 Task: Look for space in Warnes, Bolivia from 9th June, 2023 to 16th June, 2023 for 2 adults in price range Rs.8000 to Rs.16000. Place can be entire place with 2 bedrooms having 2 beds and 1 bathroom. Property type can be flat. Booking option can be shelf check-in. Required host language is English.
Action: Mouse moved to (720, 138)
Screenshot: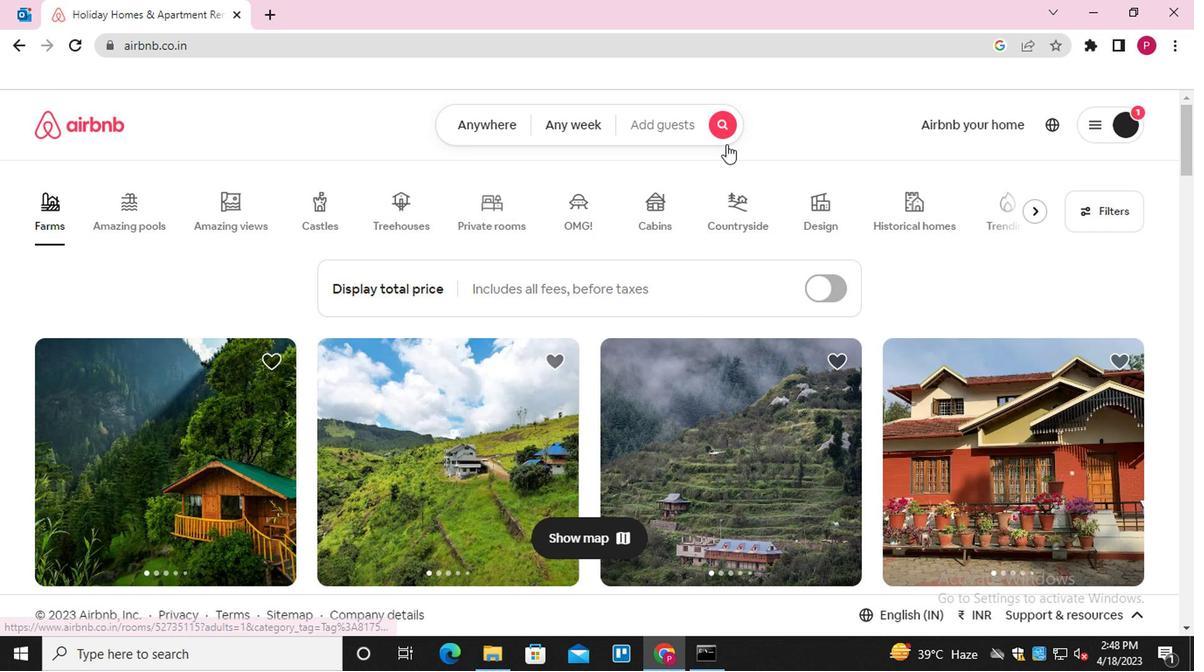 
Action: Mouse pressed left at (720, 138)
Screenshot: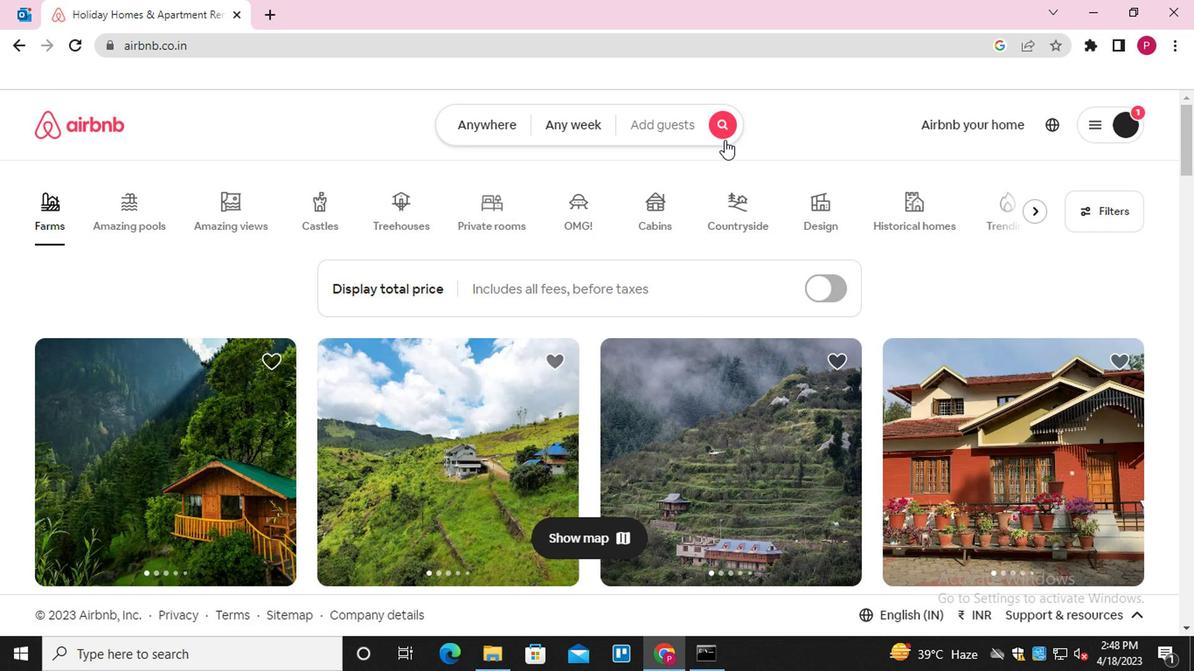 
Action: Mouse moved to (348, 201)
Screenshot: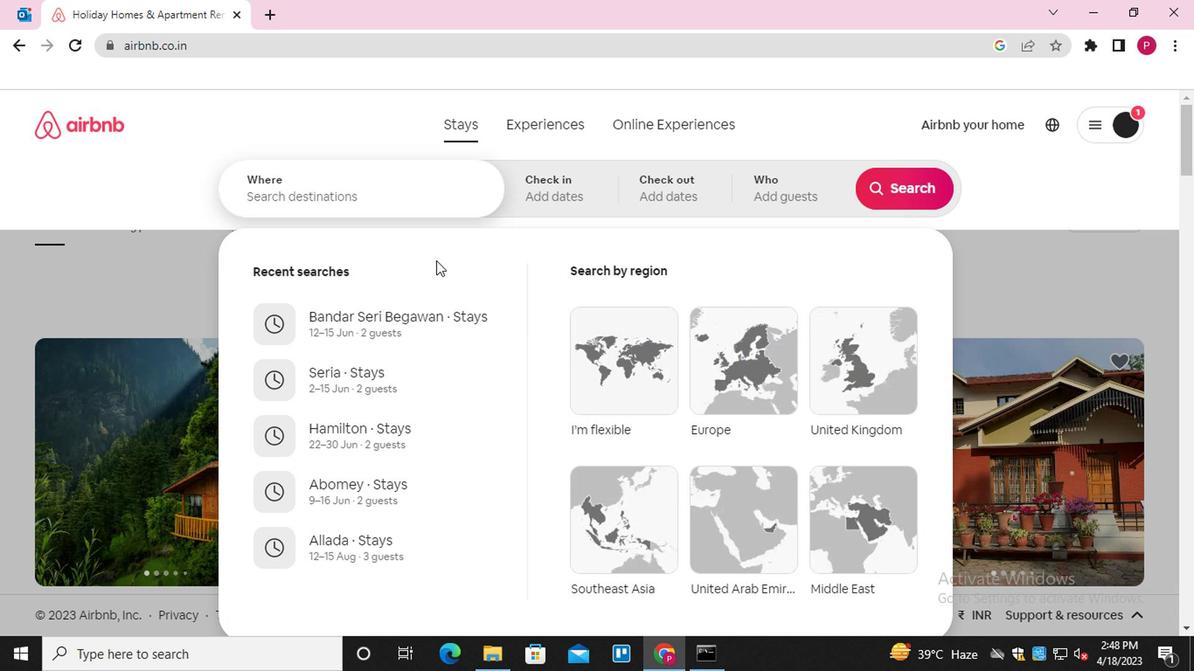 
Action: Mouse pressed left at (348, 201)
Screenshot: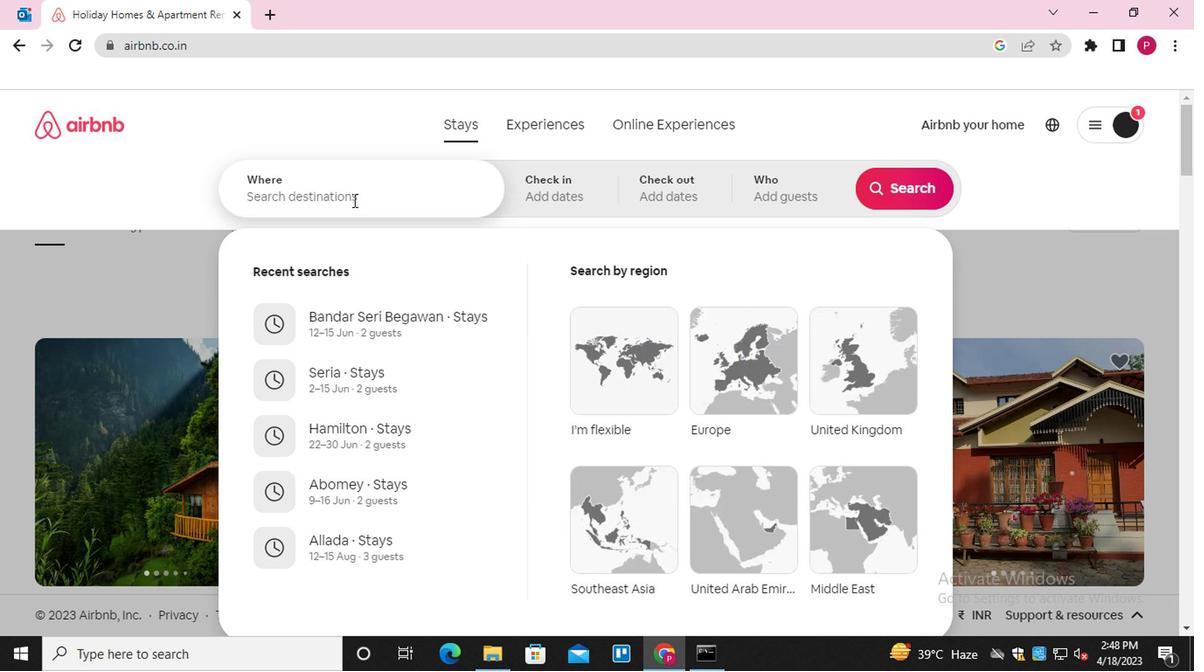 
Action: Key pressed <Key.shift>WARNES
Screenshot: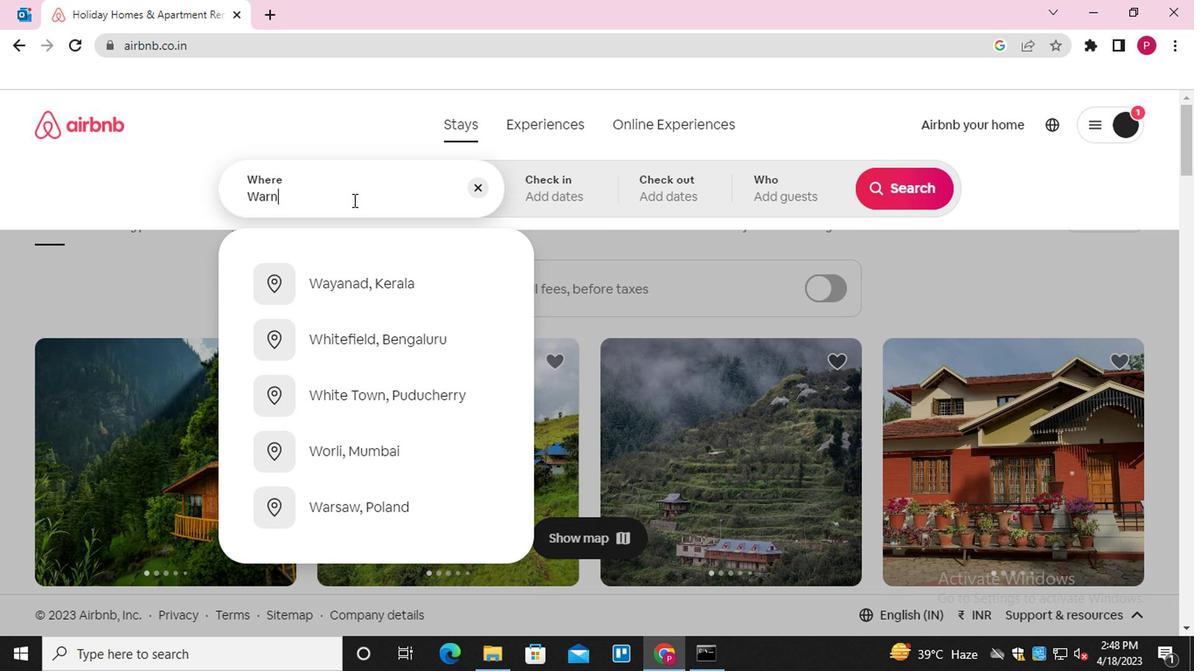 
Action: Mouse moved to (411, 343)
Screenshot: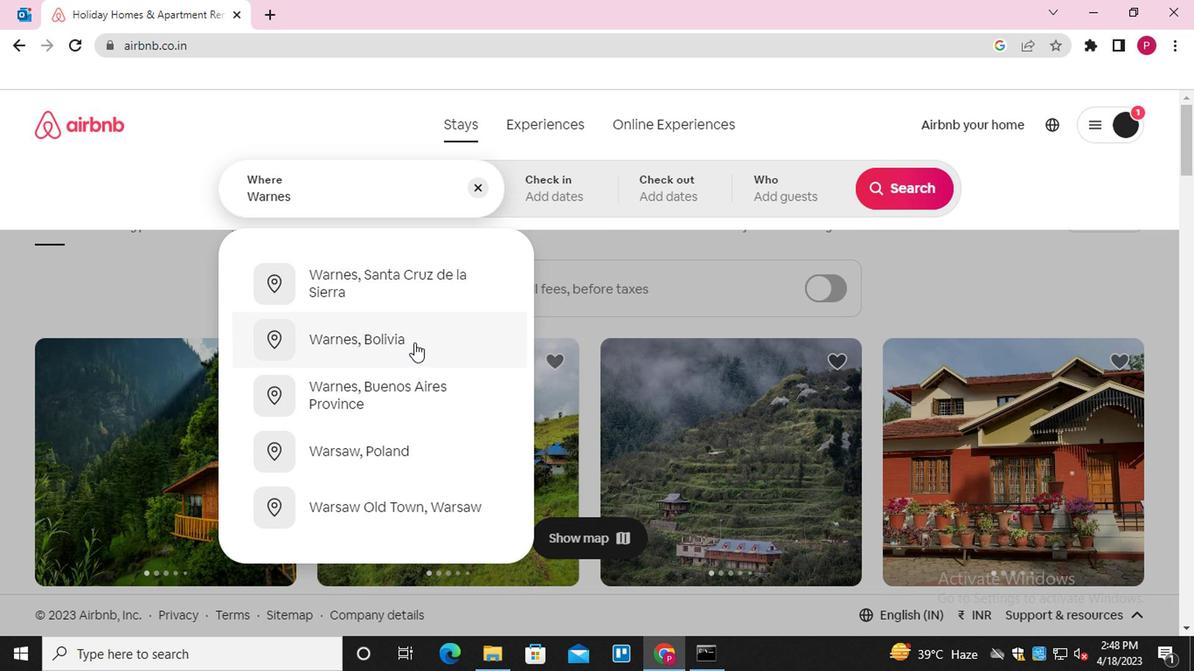 
Action: Mouse pressed left at (411, 343)
Screenshot: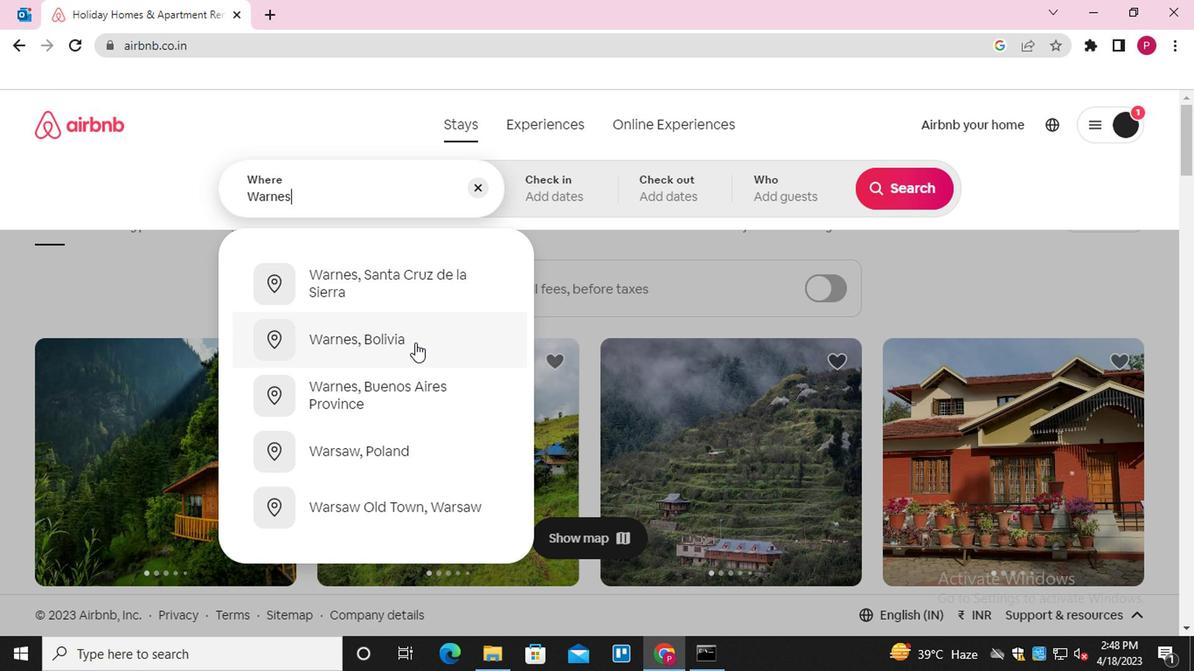 
Action: Mouse moved to (885, 330)
Screenshot: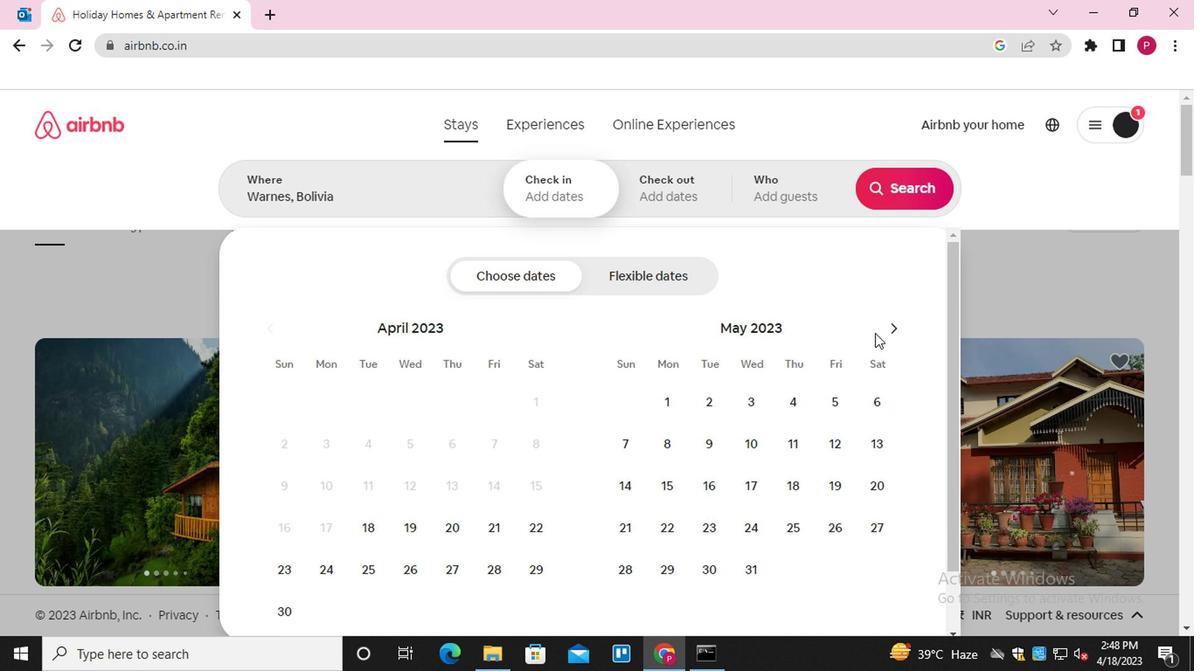 
Action: Mouse pressed left at (885, 330)
Screenshot: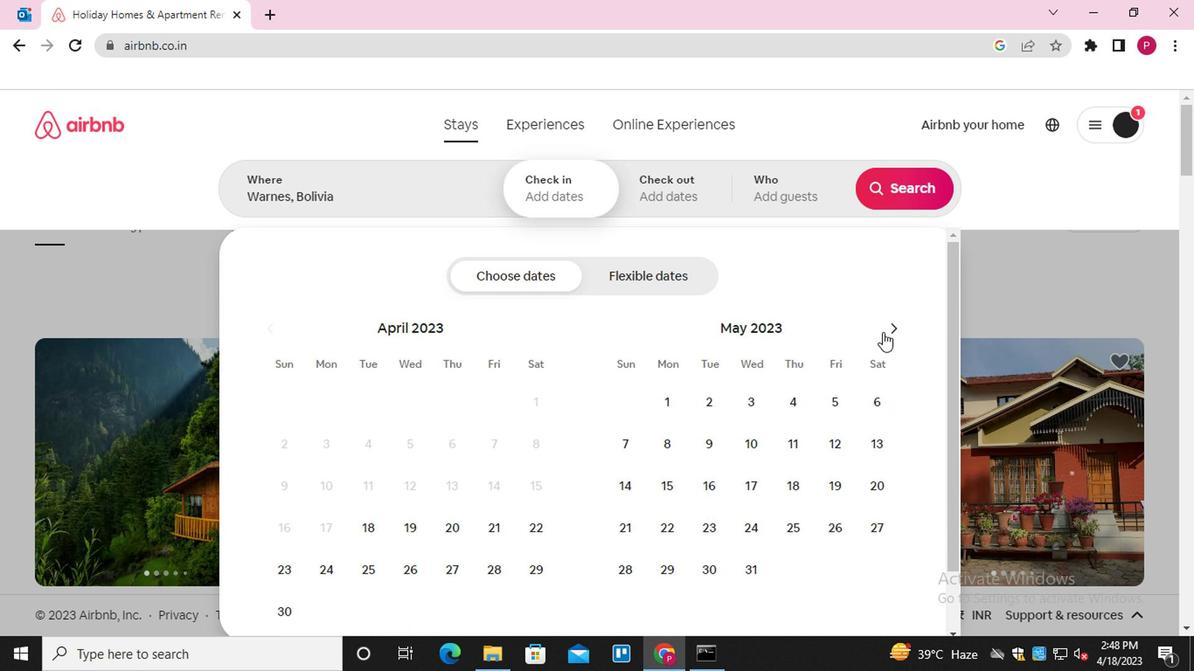 
Action: Mouse moved to (838, 440)
Screenshot: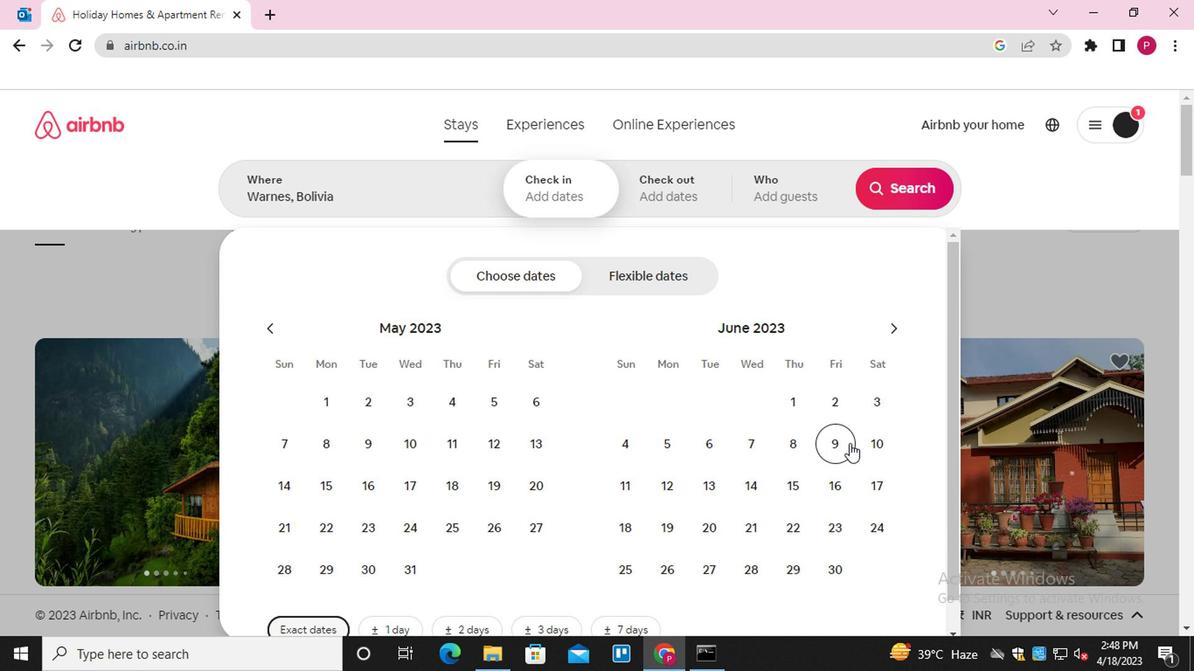 
Action: Mouse pressed left at (838, 440)
Screenshot: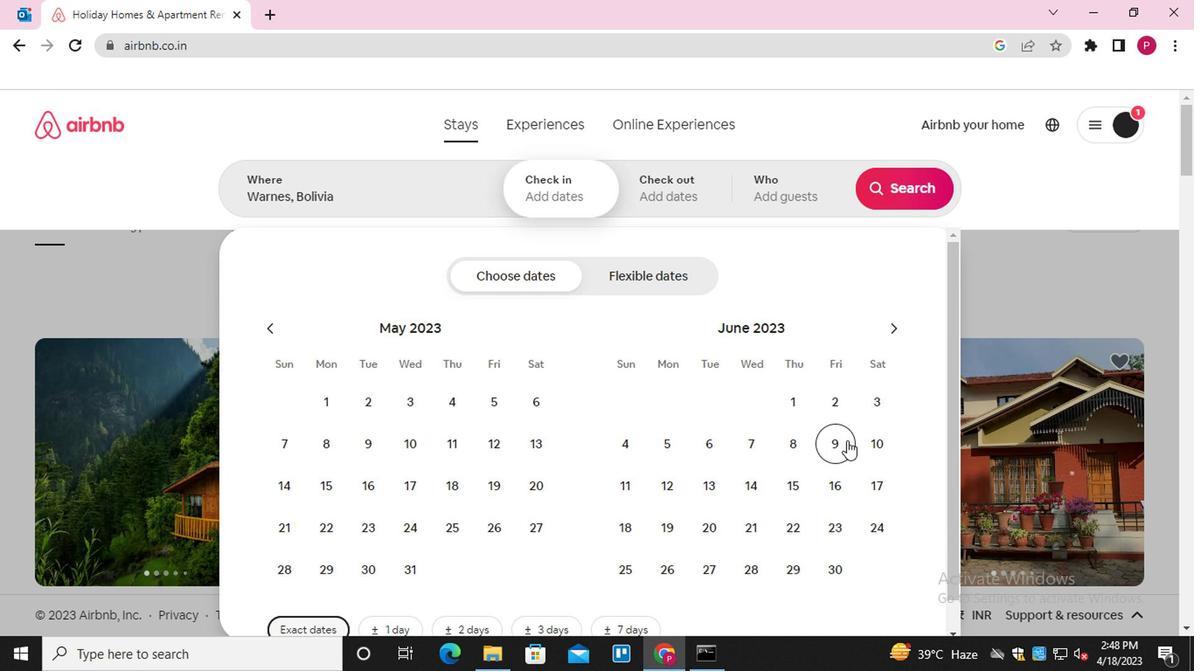 
Action: Mouse moved to (837, 478)
Screenshot: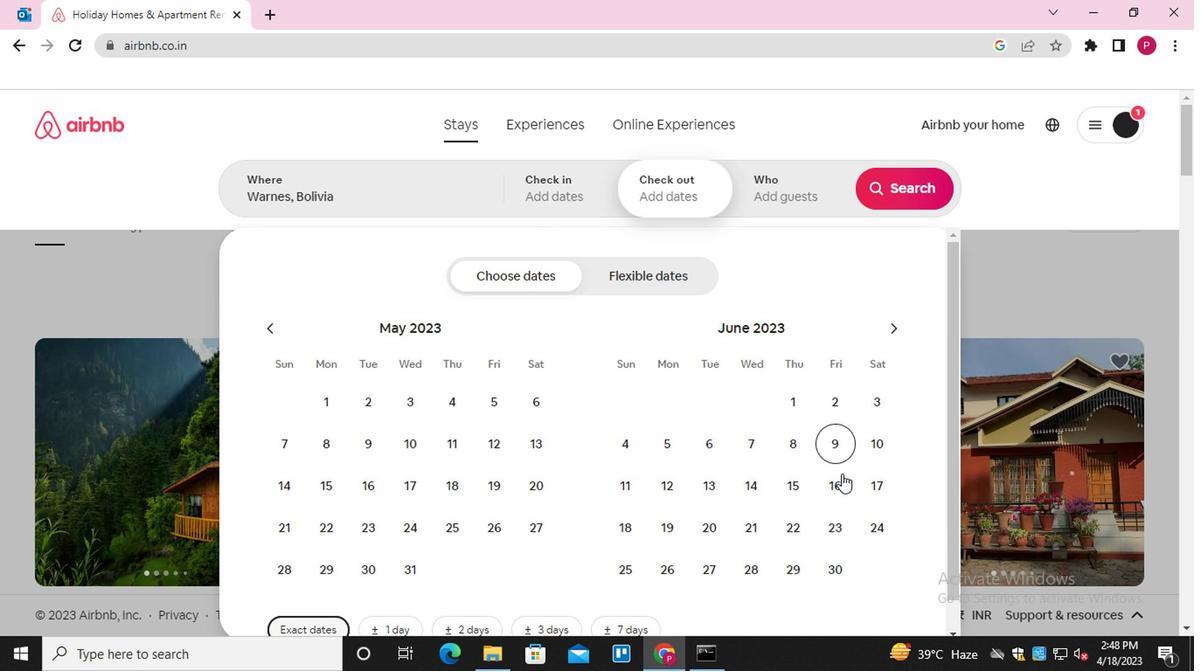 
Action: Mouse pressed left at (837, 478)
Screenshot: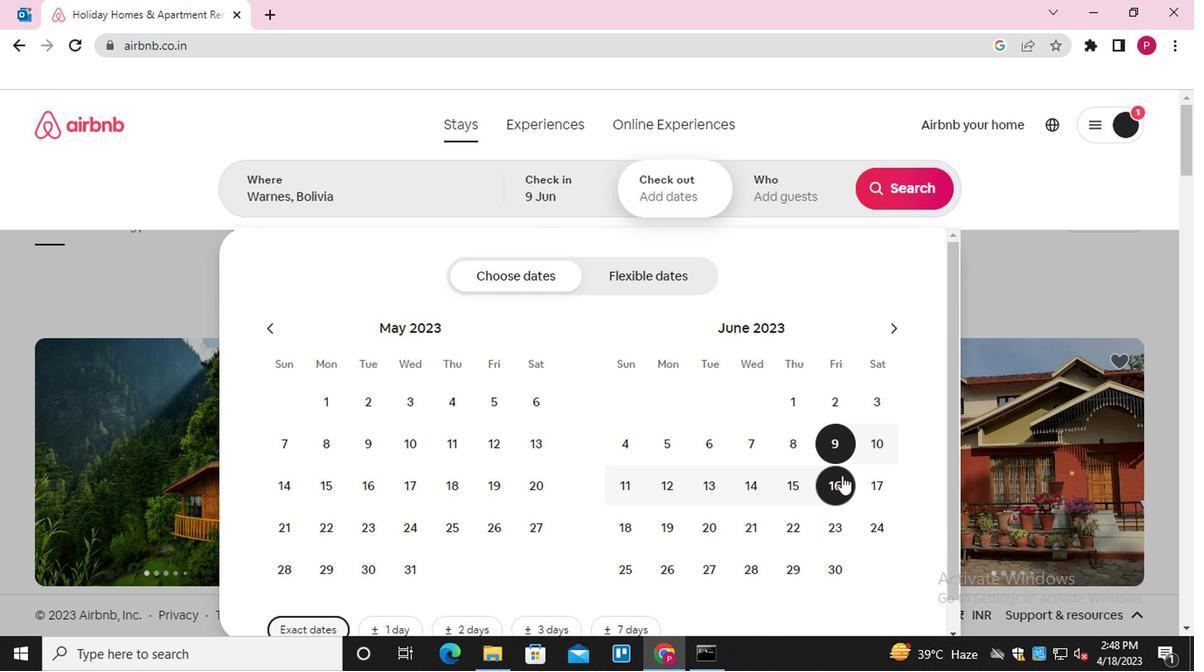 
Action: Mouse moved to (768, 194)
Screenshot: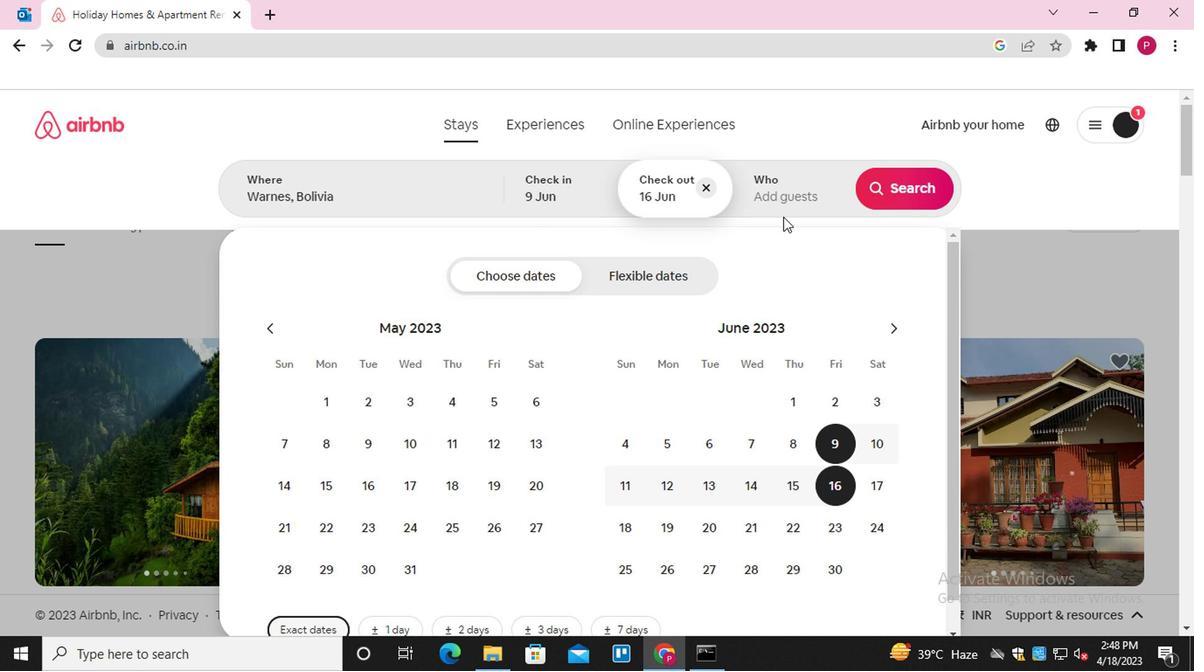 
Action: Mouse pressed left at (768, 194)
Screenshot: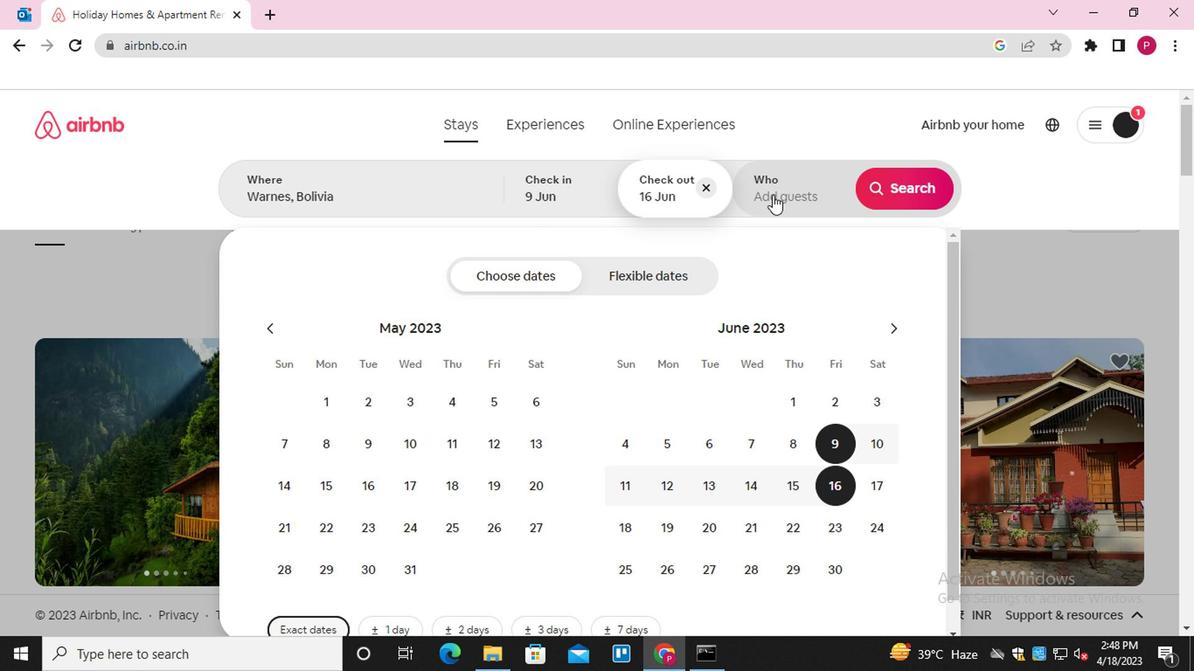
Action: Mouse moved to (910, 279)
Screenshot: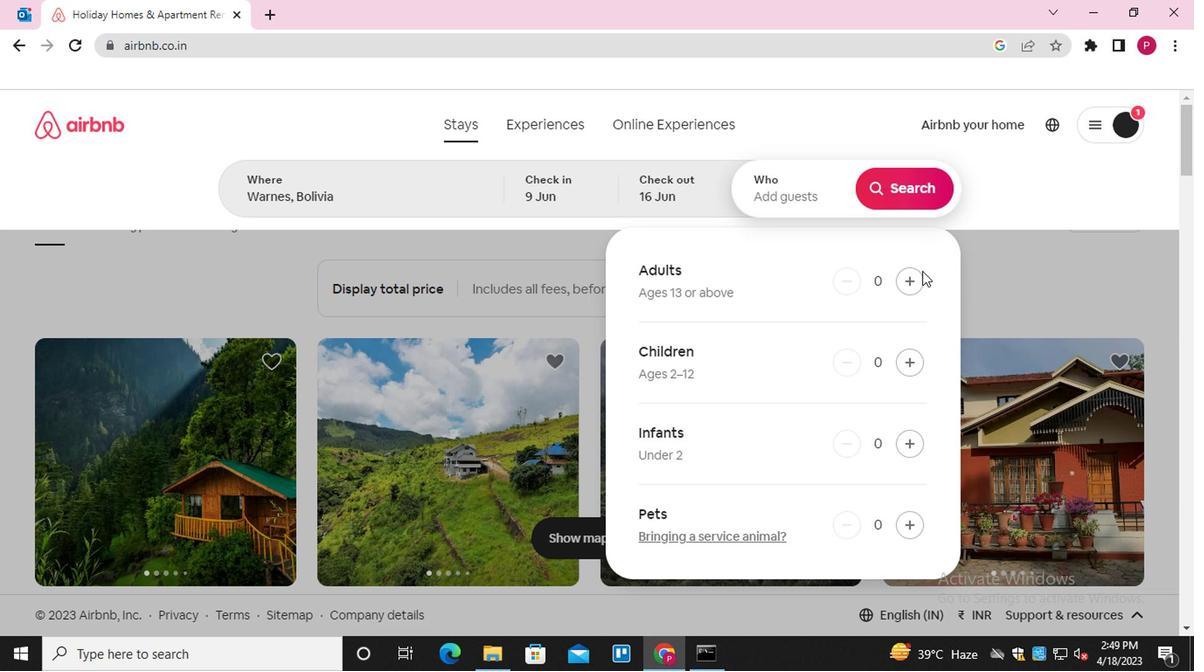 
Action: Mouse pressed left at (910, 279)
Screenshot: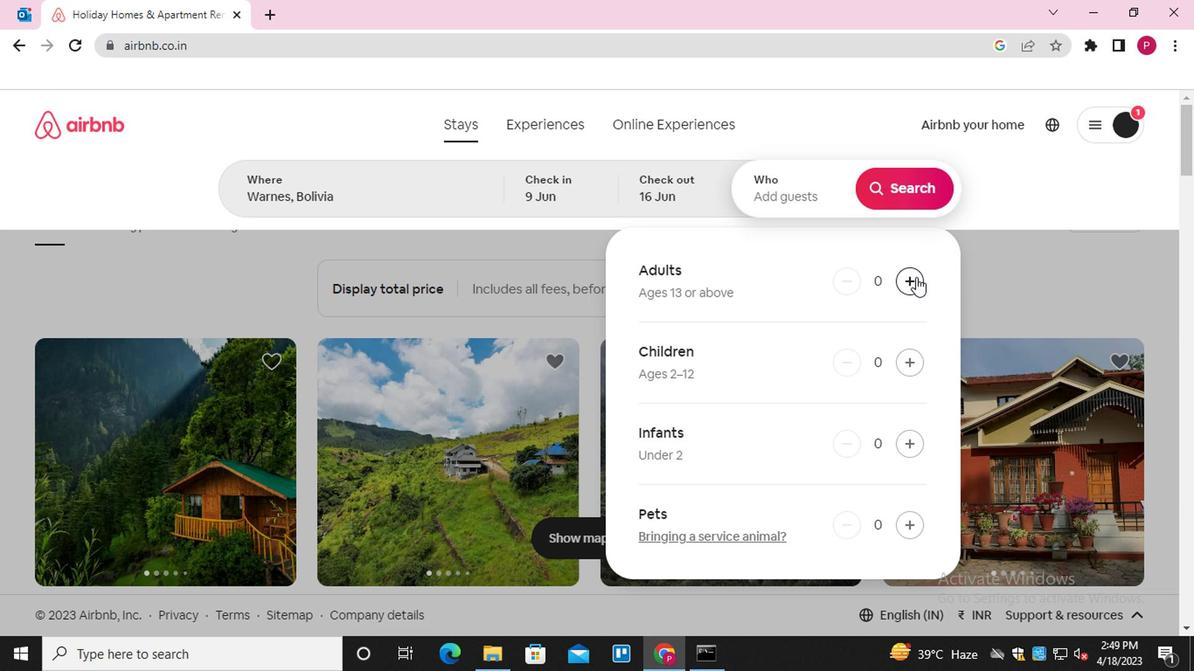 
Action: Mouse pressed left at (910, 279)
Screenshot: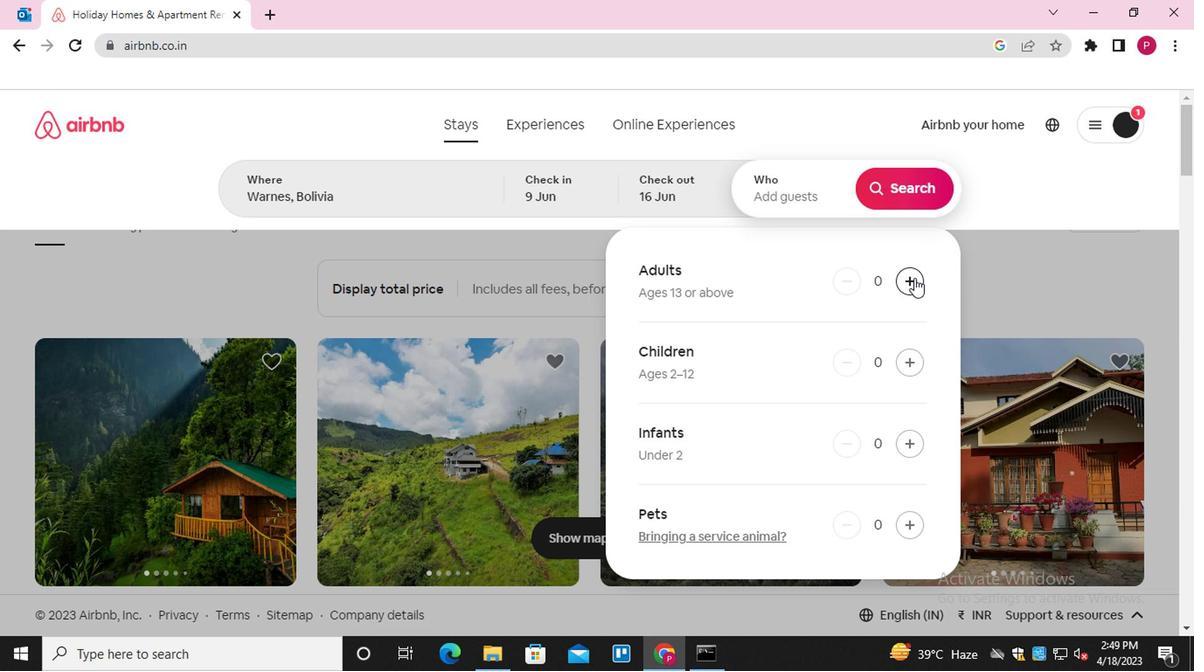 
Action: Mouse moved to (911, 204)
Screenshot: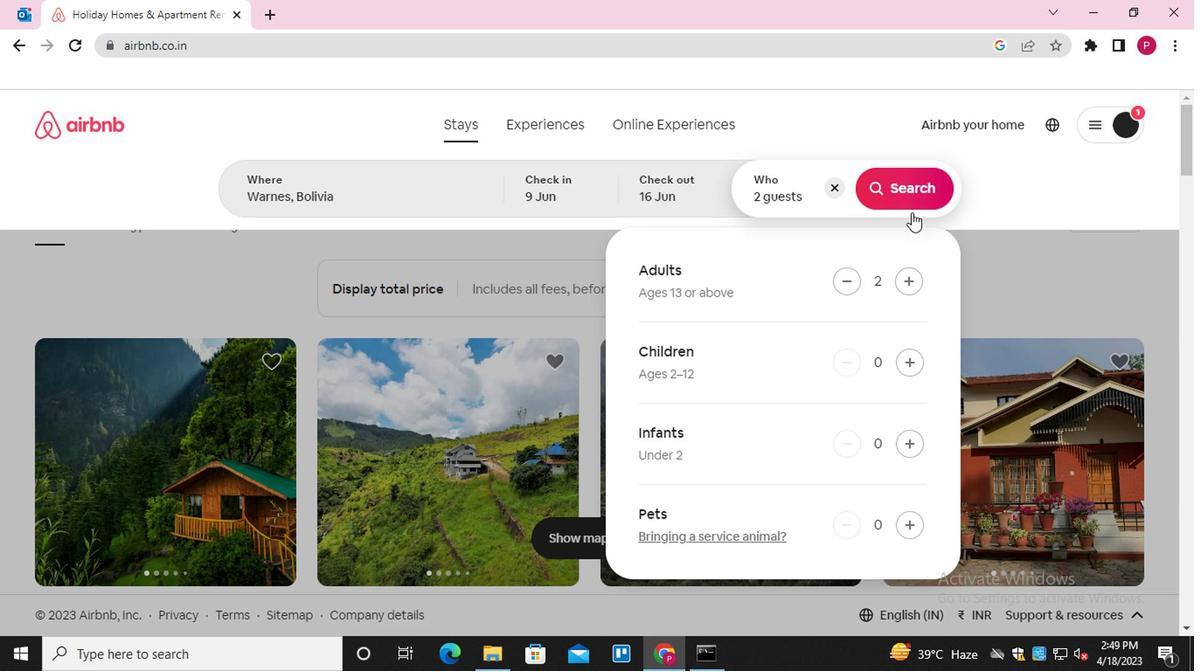 
Action: Mouse pressed left at (911, 204)
Screenshot: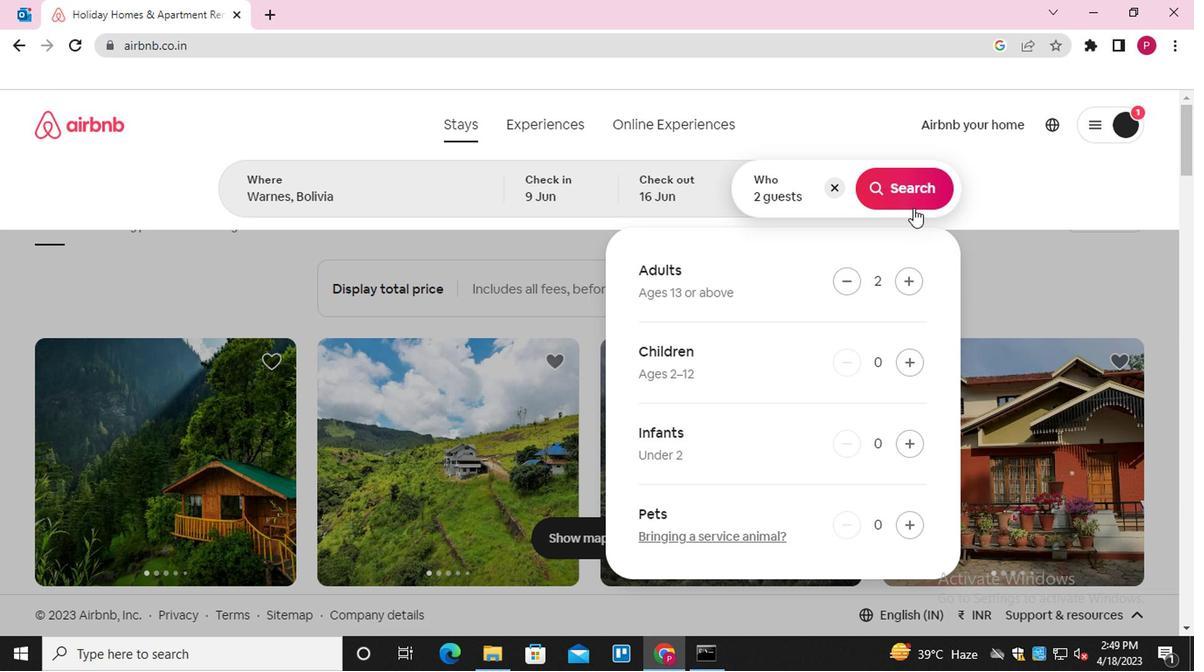 
Action: Mouse moved to (1089, 196)
Screenshot: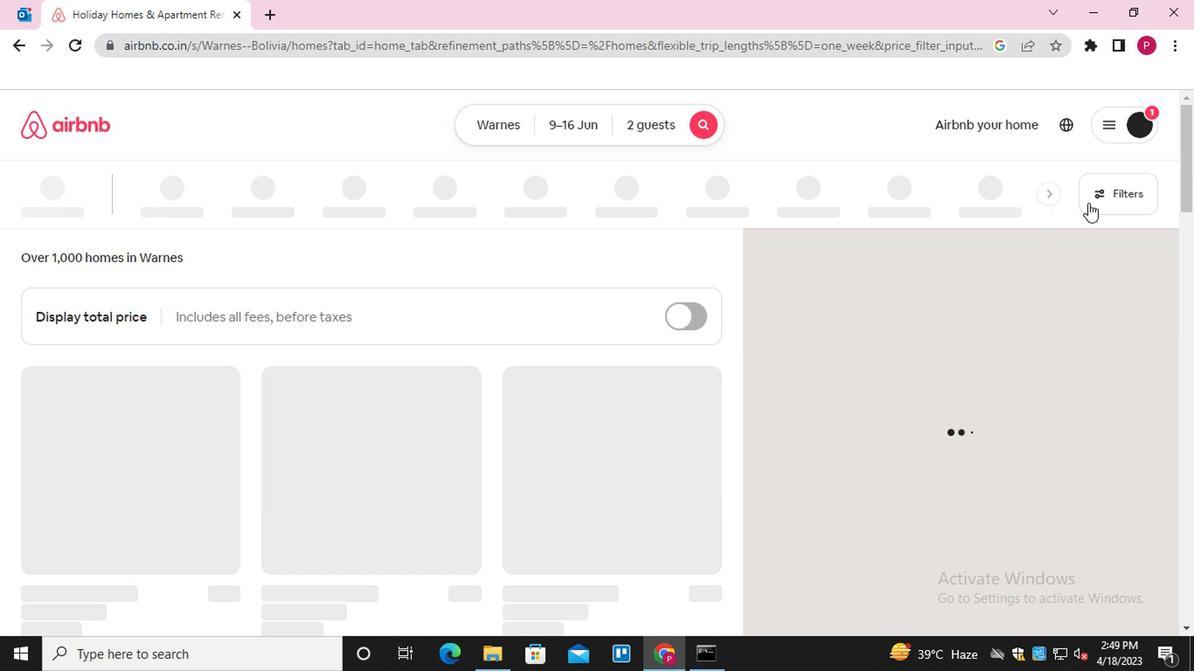 
Action: Mouse pressed left at (1089, 196)
Screenshot: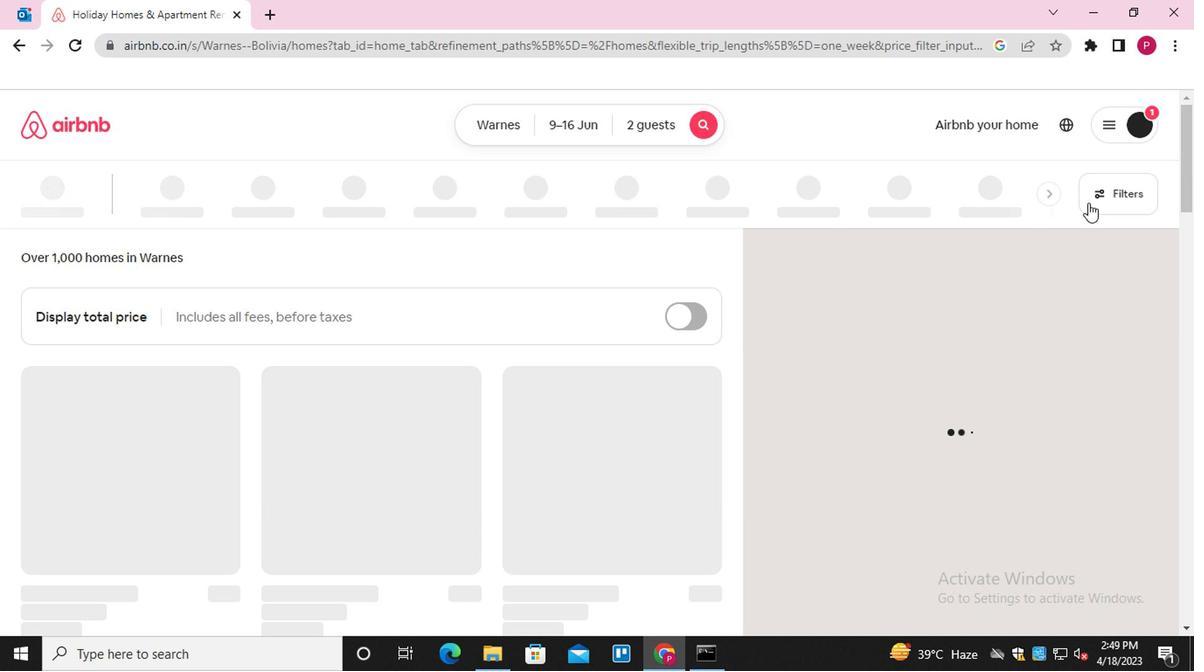
Action: Mouse moved to (386, 408)
Screenshot: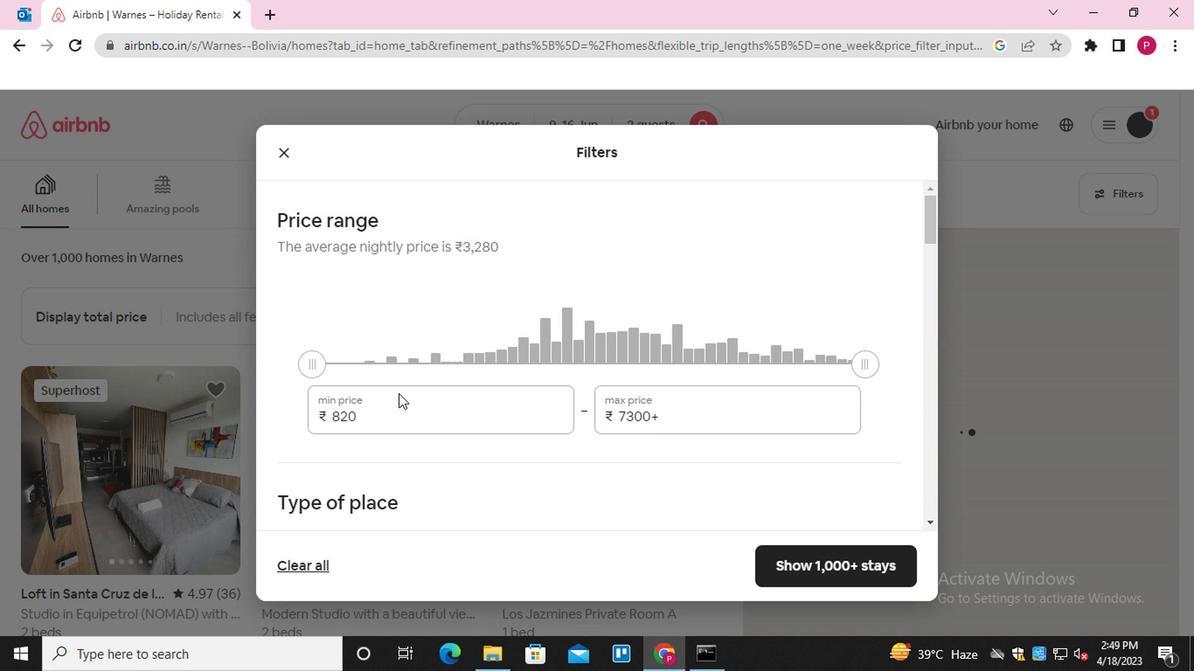 
Action: Mouse pressed left at (386, 408)
Screenshot: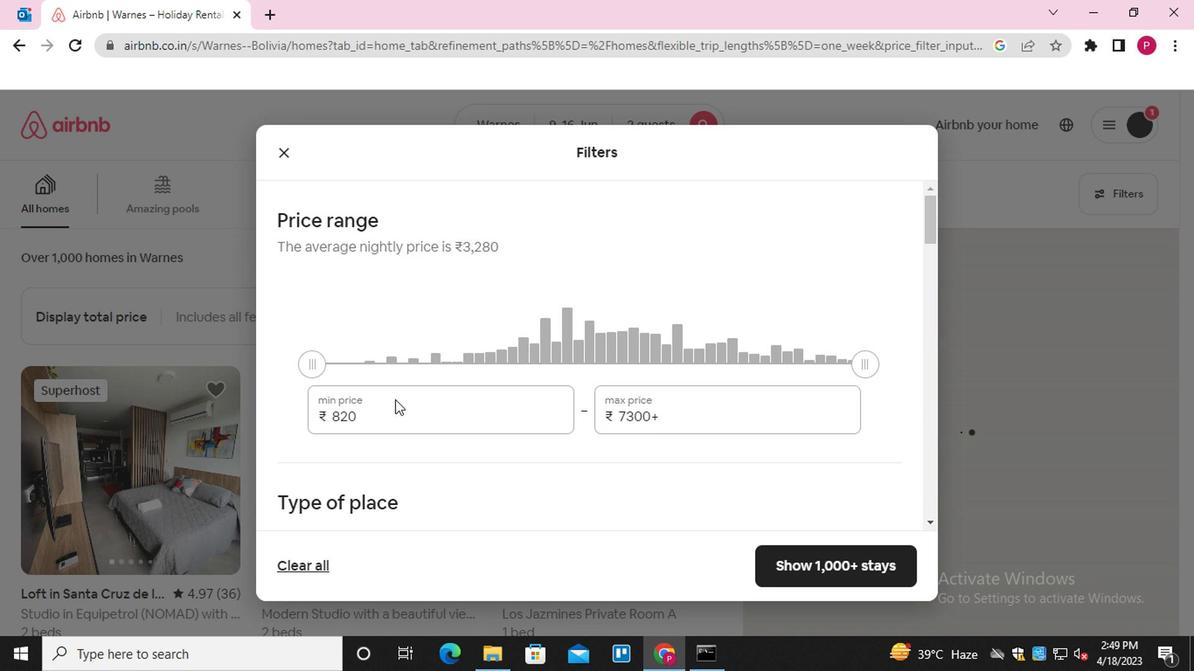 
Action: Mouse pressed left at (386, 408)
Screenshot: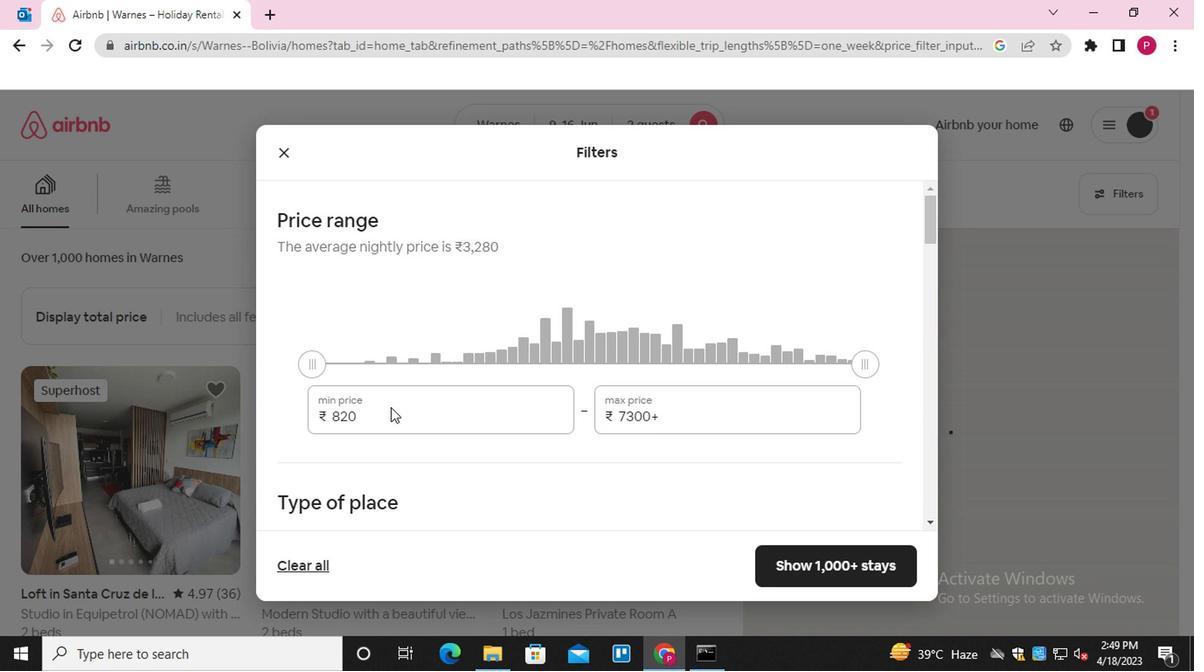 
Action: Mouse moved to (381, 411)
Screenshot: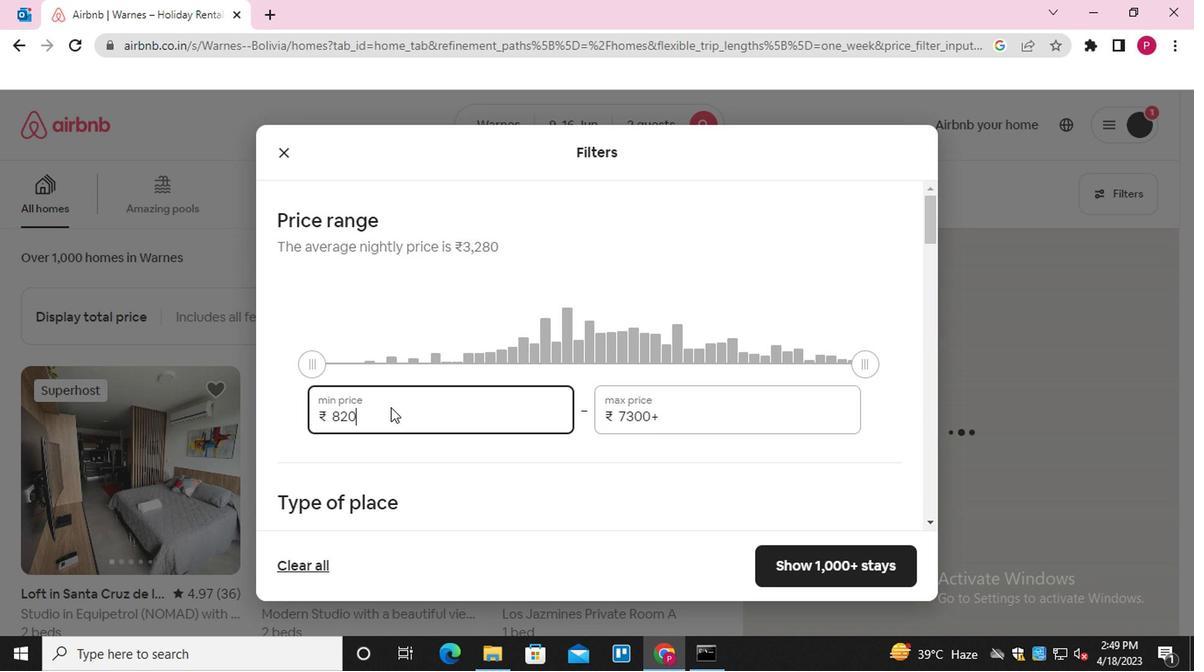 
Action: Mouse pressed left at (381, 411)
Screenshot: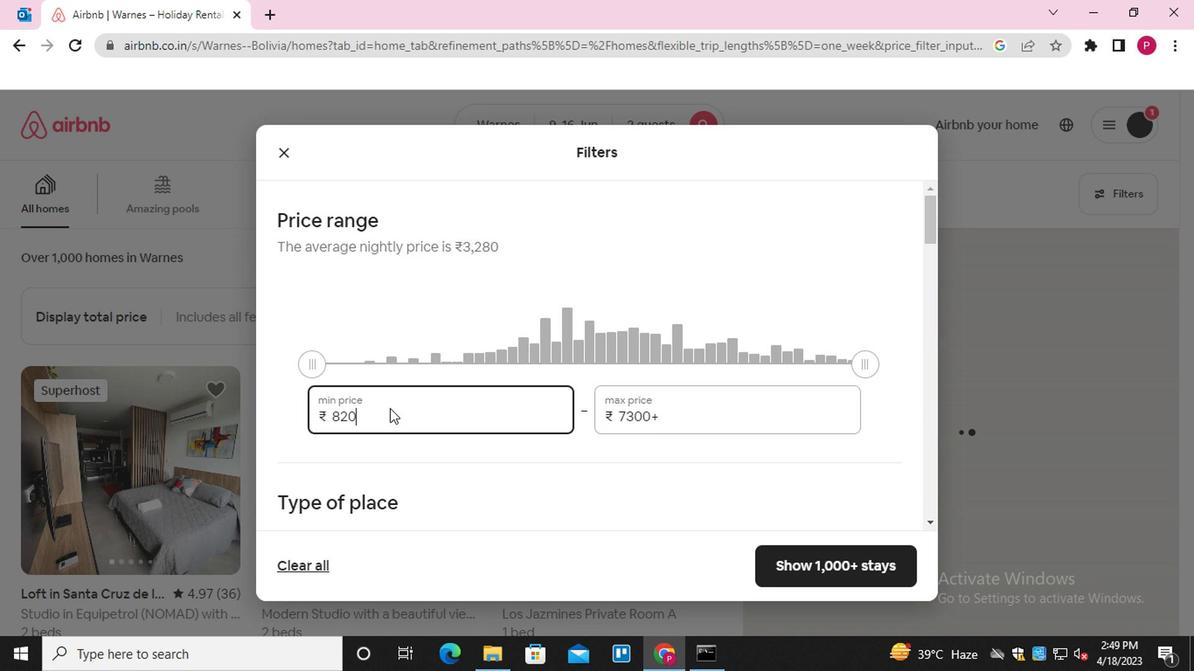 
Action: Mouse pressed left at (381, 411)
Screenshot: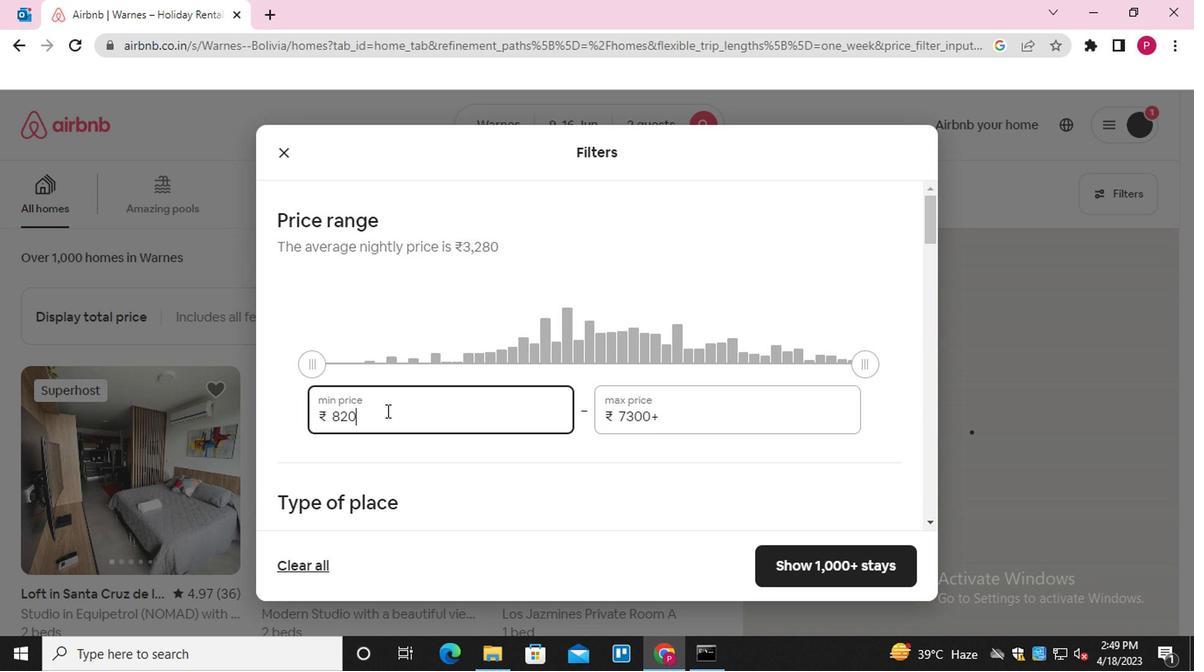 
Action: Key pressed 8000<Key.tab>16000
Screenshot: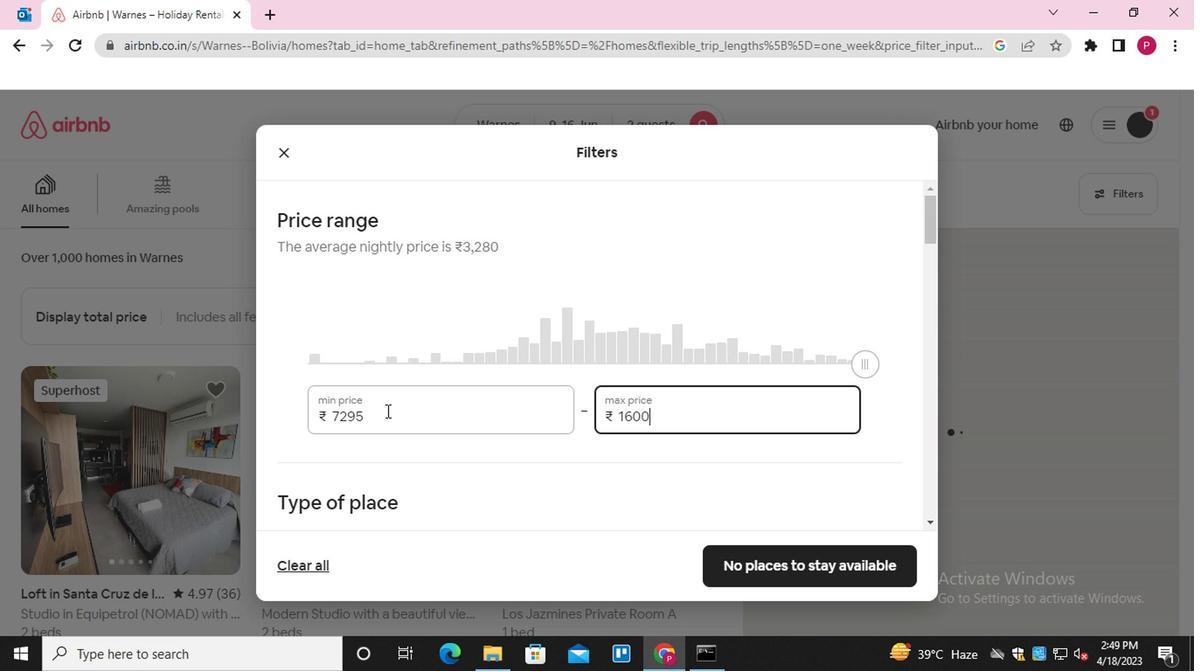 
Action: Mouse moved to (383, 413)
Screenshot: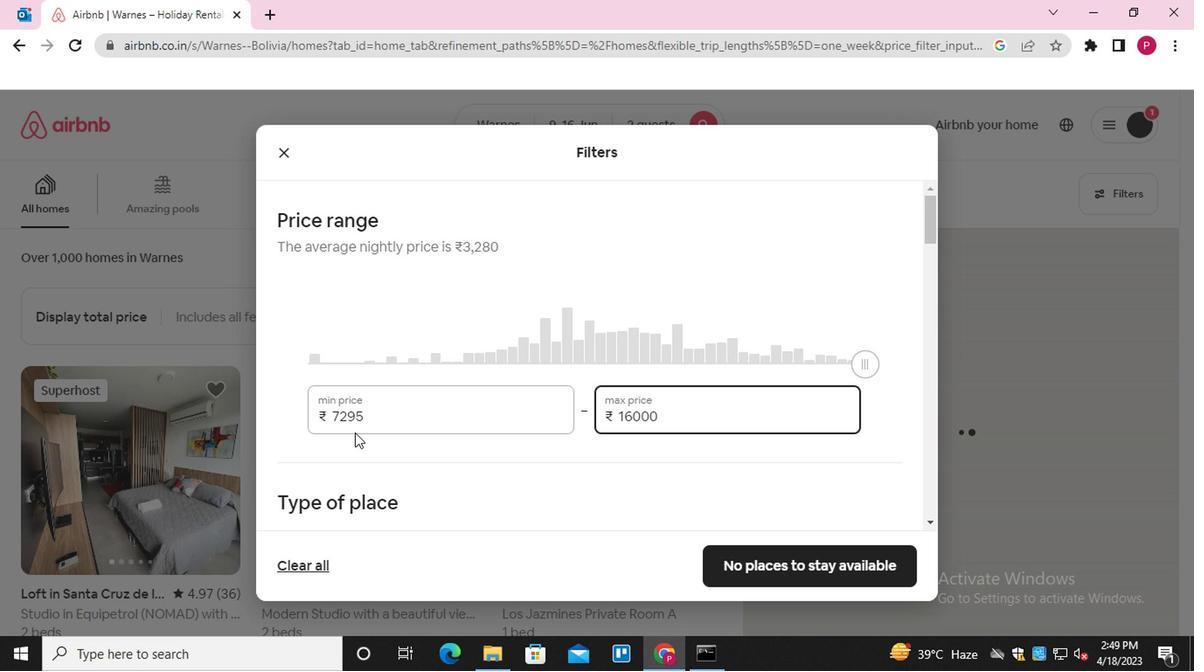 
Action: Mouse pressed left at (383, 413)
Screenshot: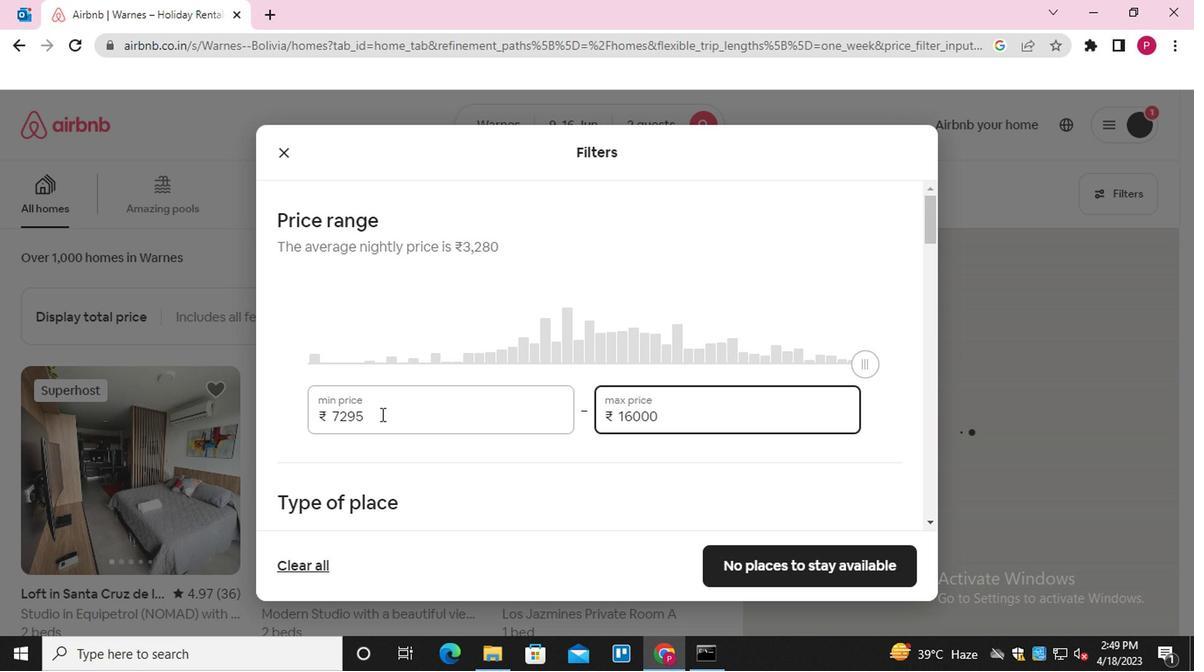 
Action: Key pressed <Key.backspace><Key.backspace><Key.backspace><Key.backspace>8000
Screenshot: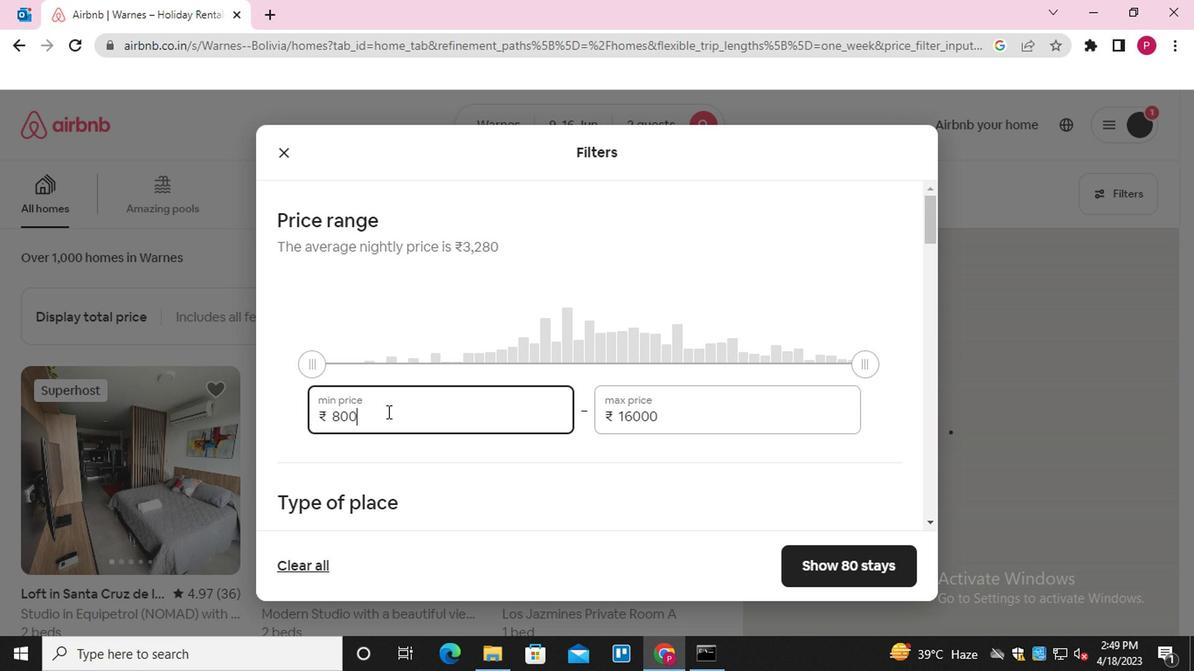 
Action: Mouse moved to (417, 460)
Screenshot: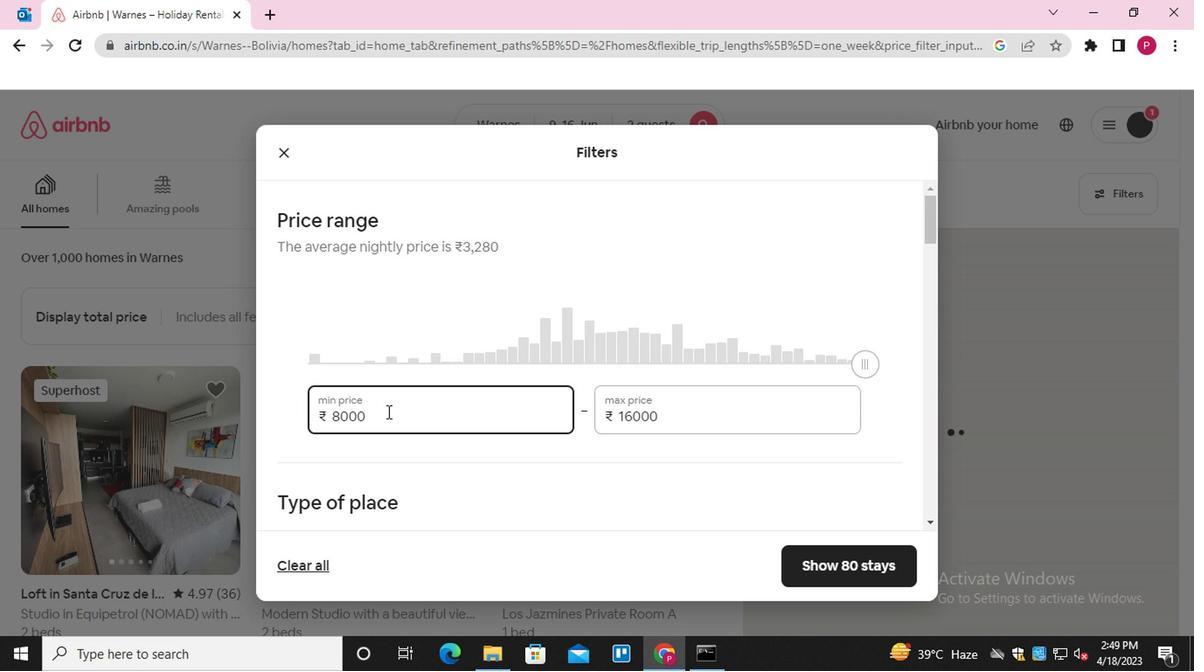 
Action: Mouse scrolled (417, 459) with delta (0, -1)
Screenshot: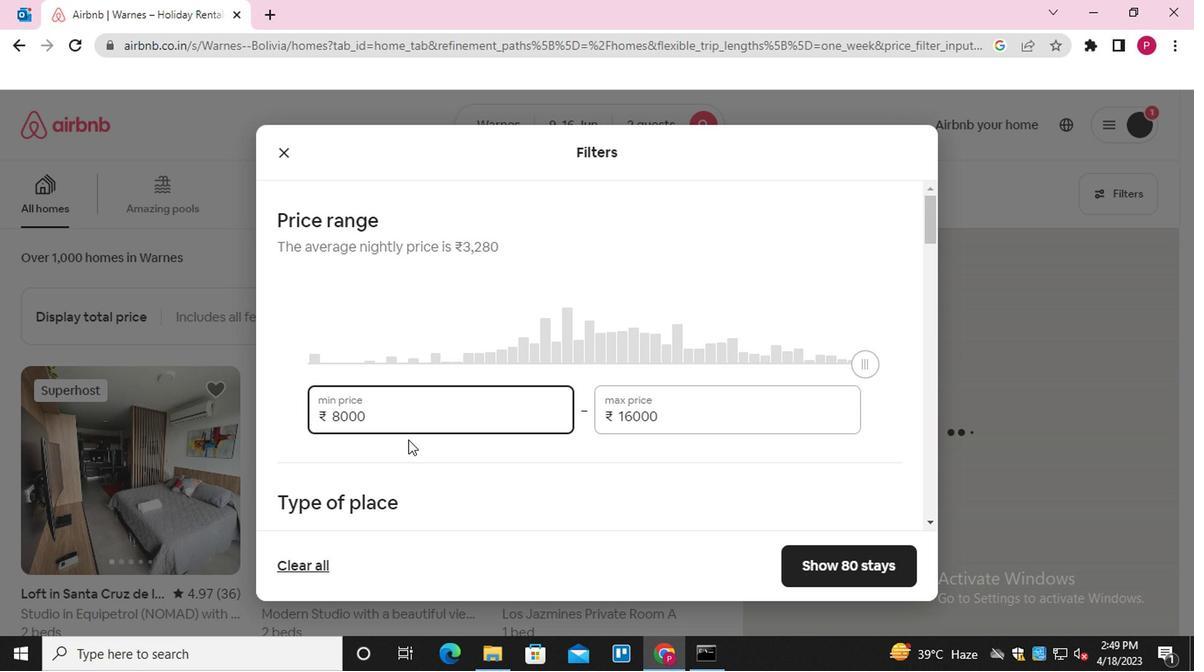 
Action: Mouse scrolled (417, 459) with delta (0, -1)
Screenshot: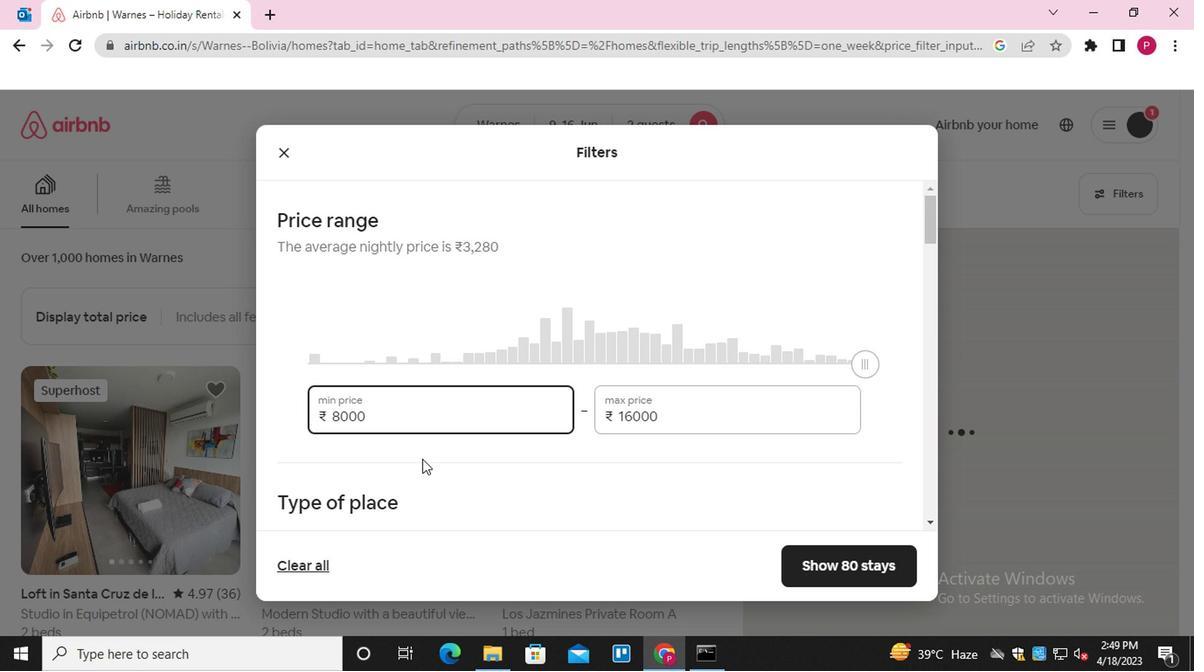 
Action: Mouse moved to (457, 419)
Screenshot: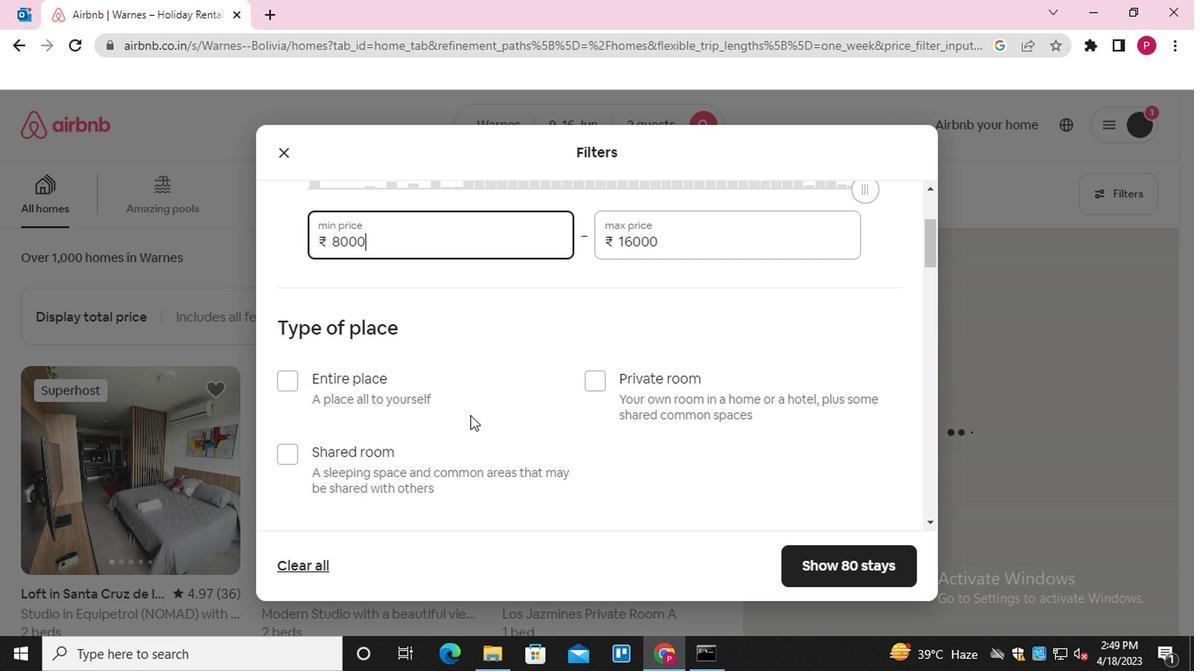
Action: Mouse scrolled (457, 418) with delta (0, -1)
Screenshot: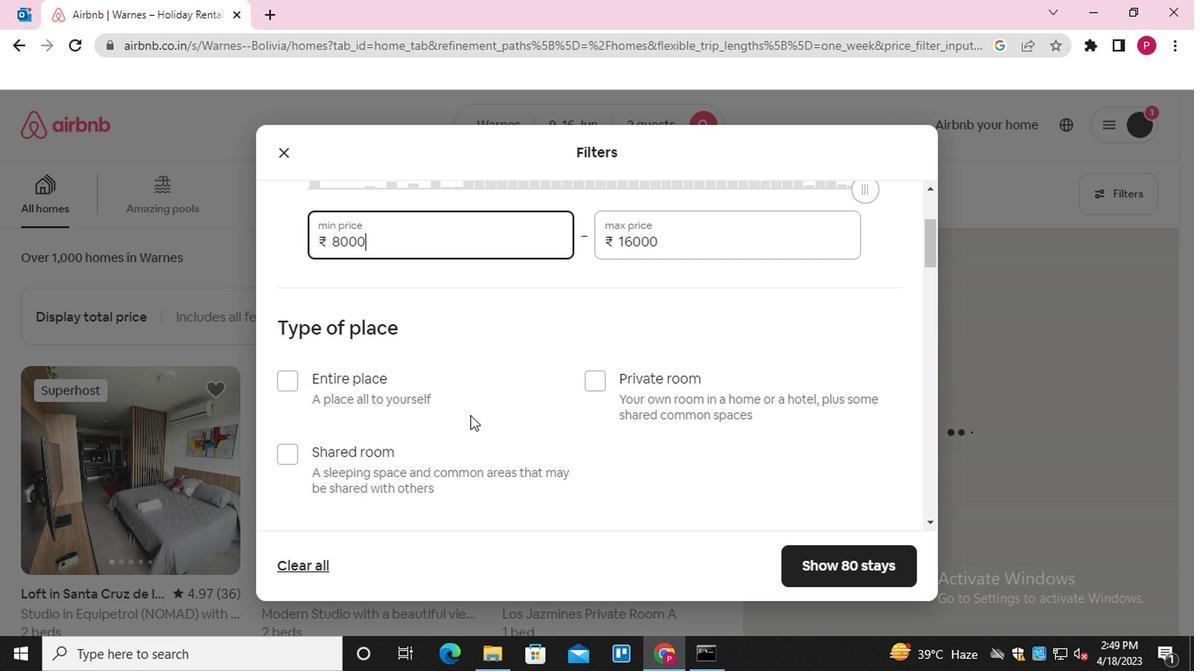 
Action: Mouse moved to (271, 291)
Screenshot: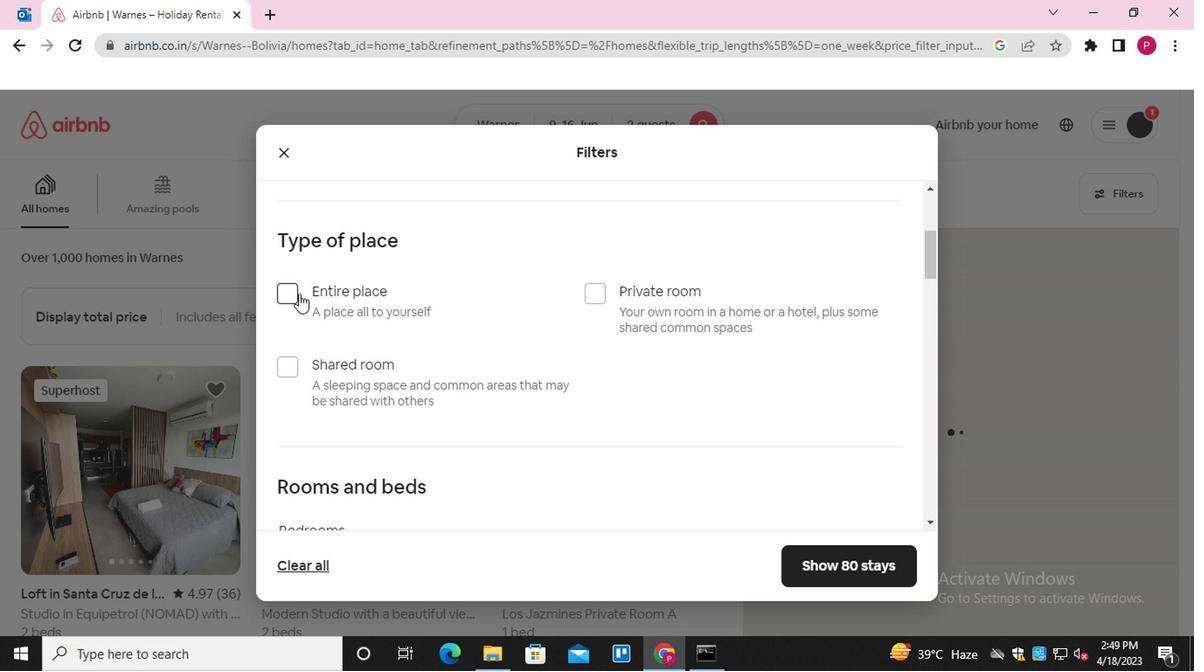 
Action: Mouse pressed left at (271, 291)
Screenshot: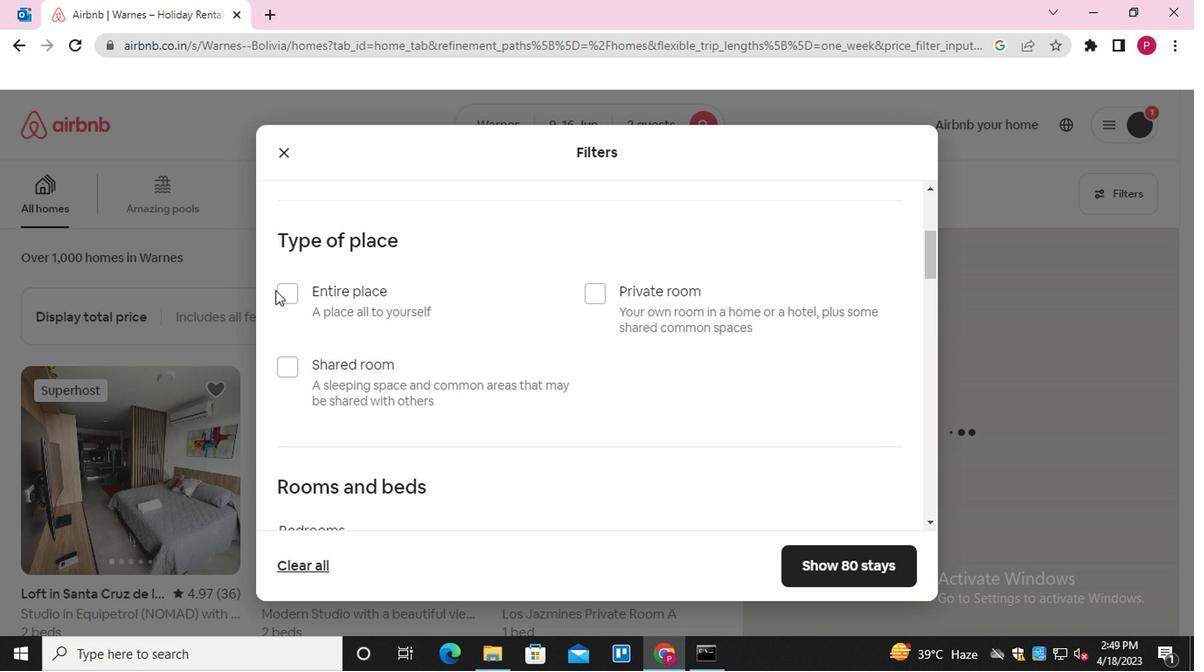 
Action: Mouse moved to (288, 299)
Screenshot: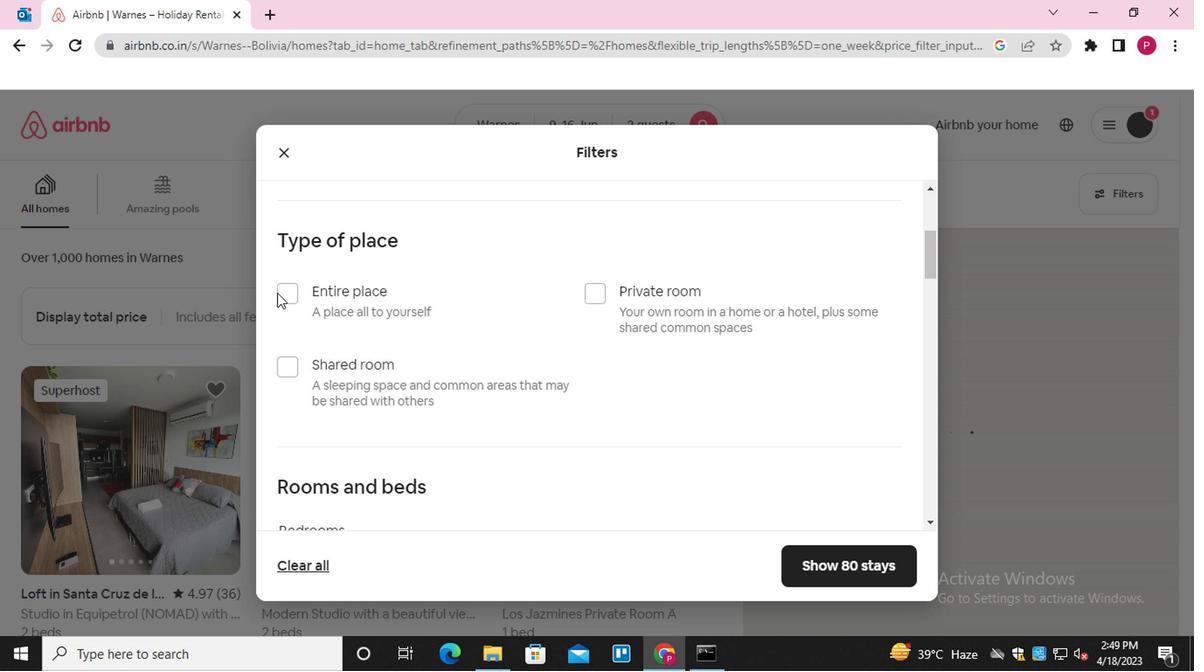 
Action: Mouse pressed left at (288, 299)
Screenshot: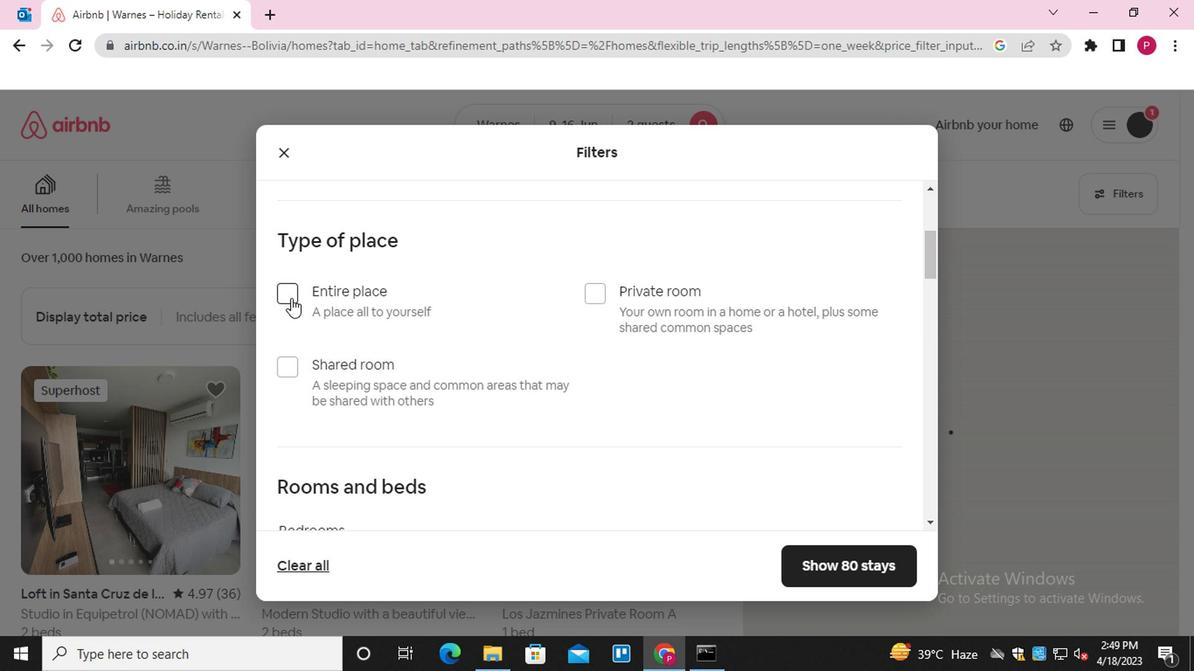 
Action: Mouse moved to (528, 394)
Screenshot: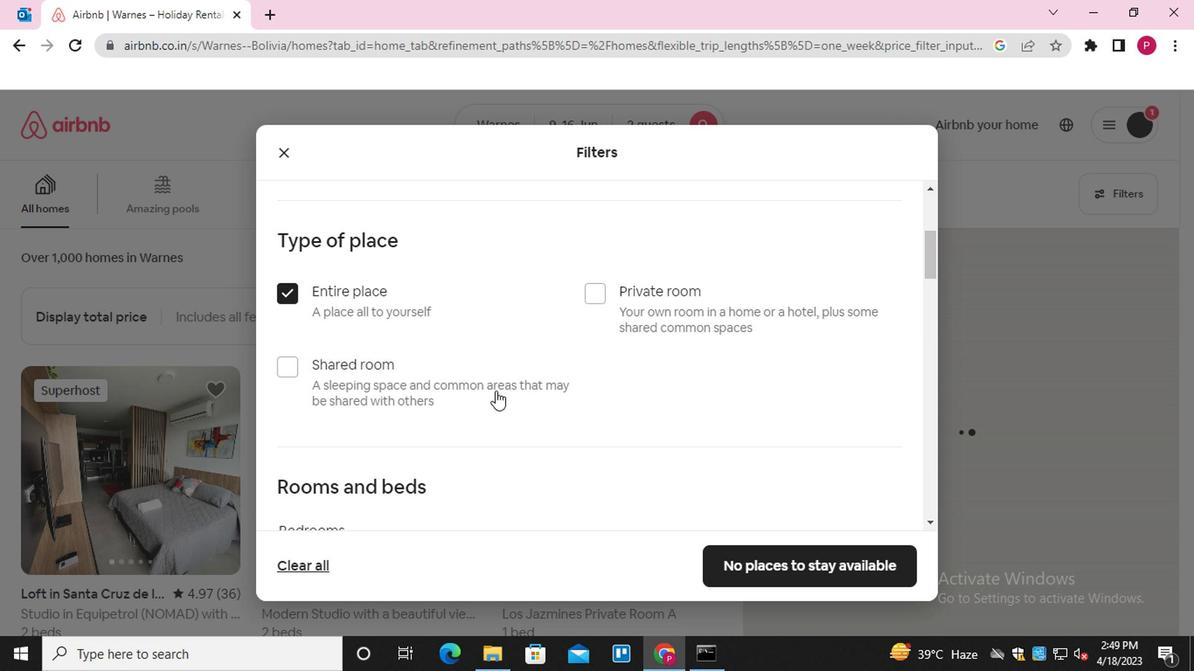 
Action: Mouse scrolled (528, 393) with delta (0, 0)
Screenshot: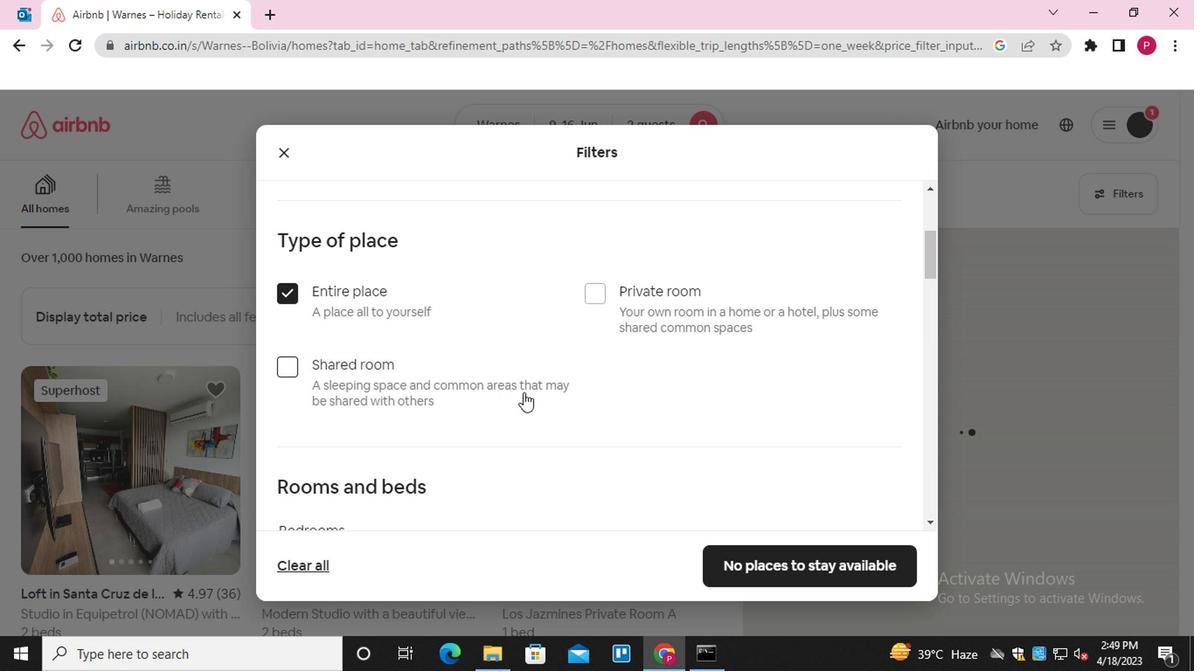 
Action: Mouse scrolled (528, 393) with delta (0, 0)
Screenshot: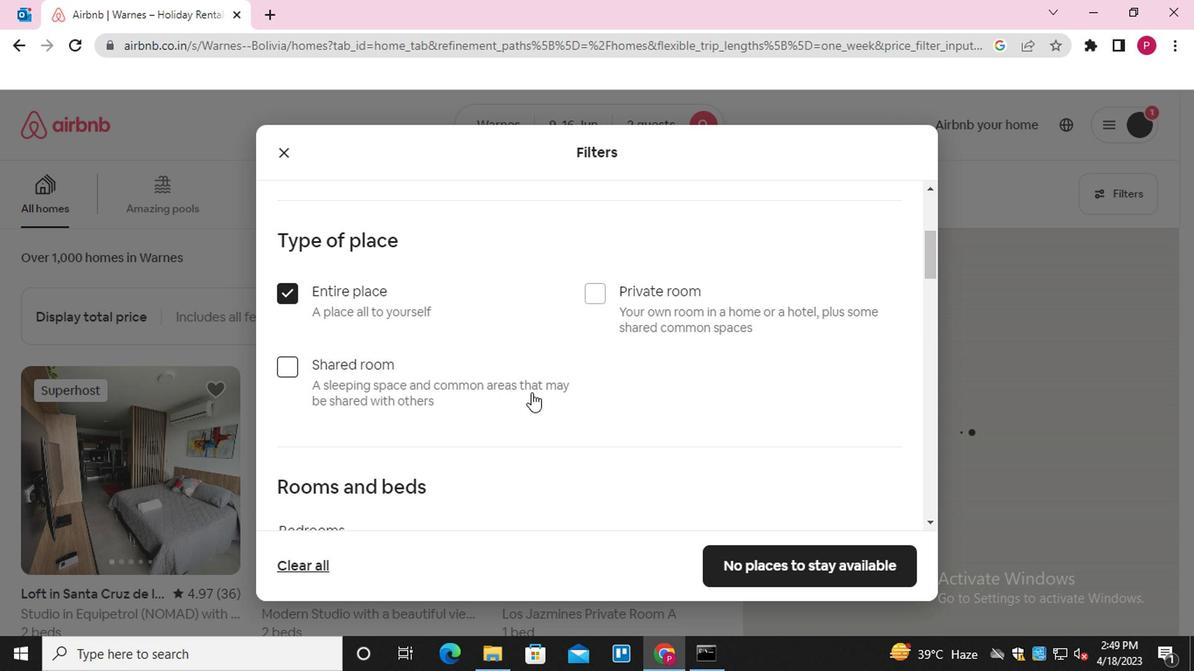 
Action: Mouse scrolled (528, 393) with delta (0, 0)
Screenshot: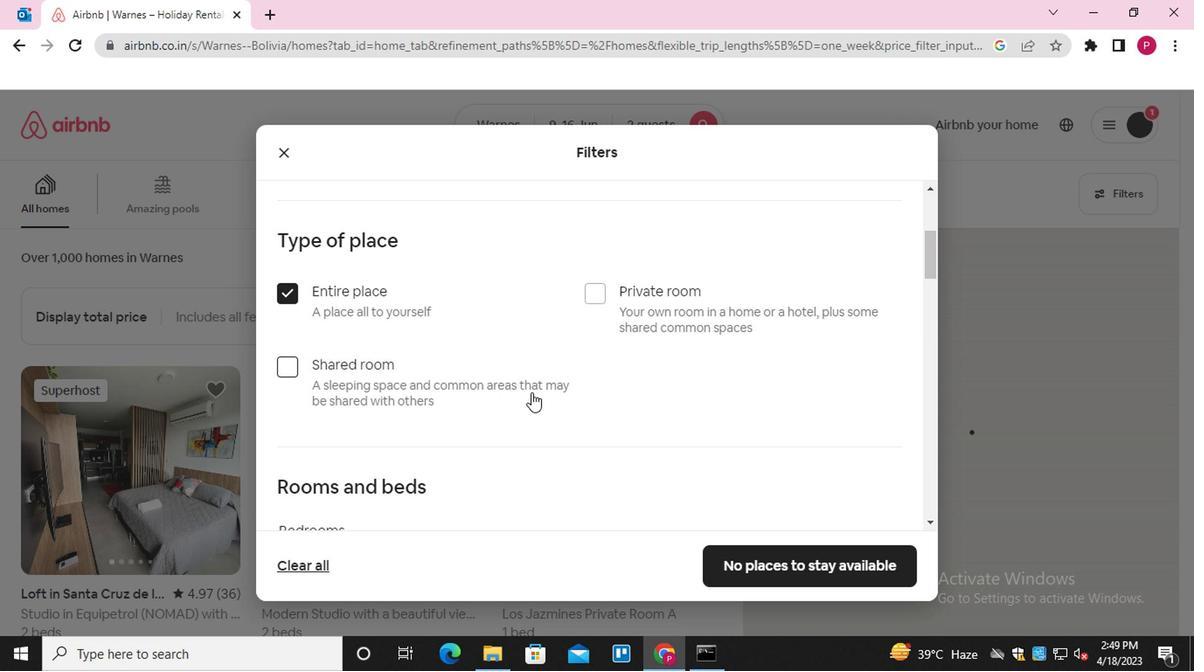 
Action: Mouse moved to (528, 396)
Screenshot: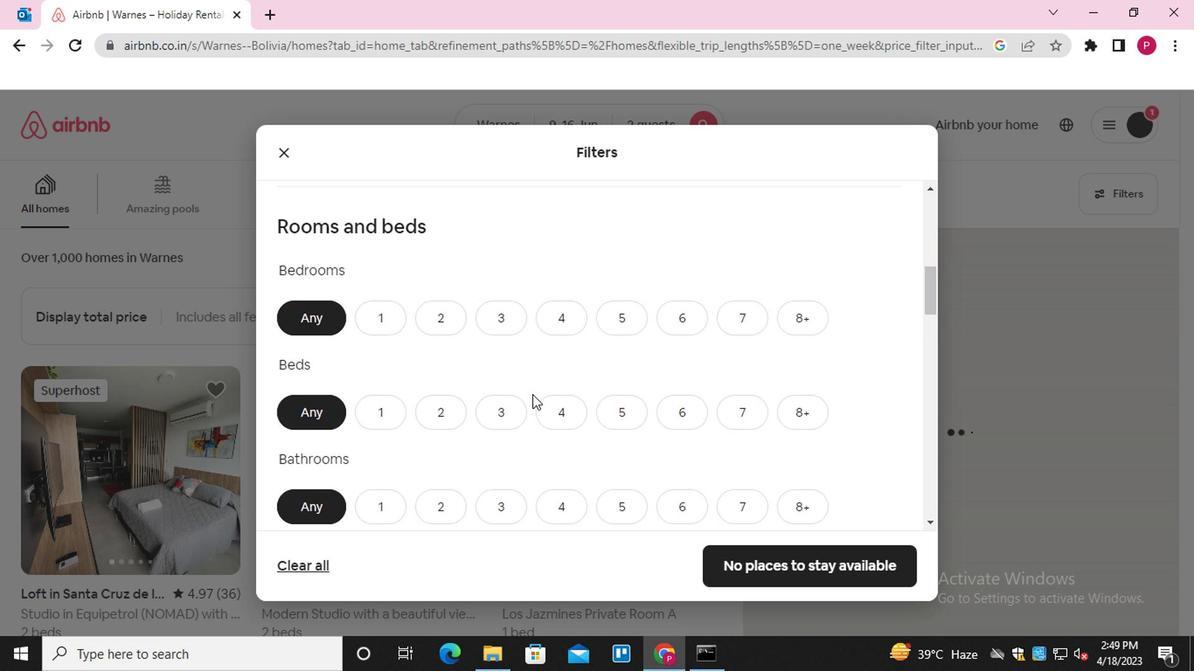 
Action: Mouse scrolled (528, 395) with delta (0, 0)
Screenshot: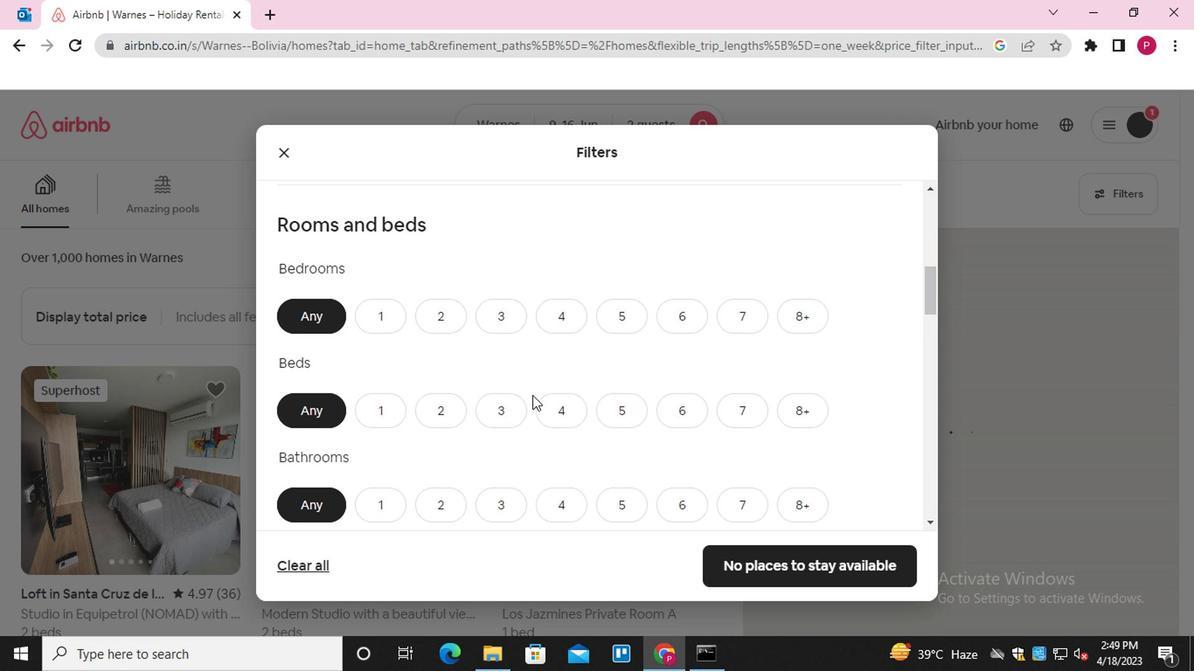 
Action: Mouse moved to (435, 235)
Screenshot: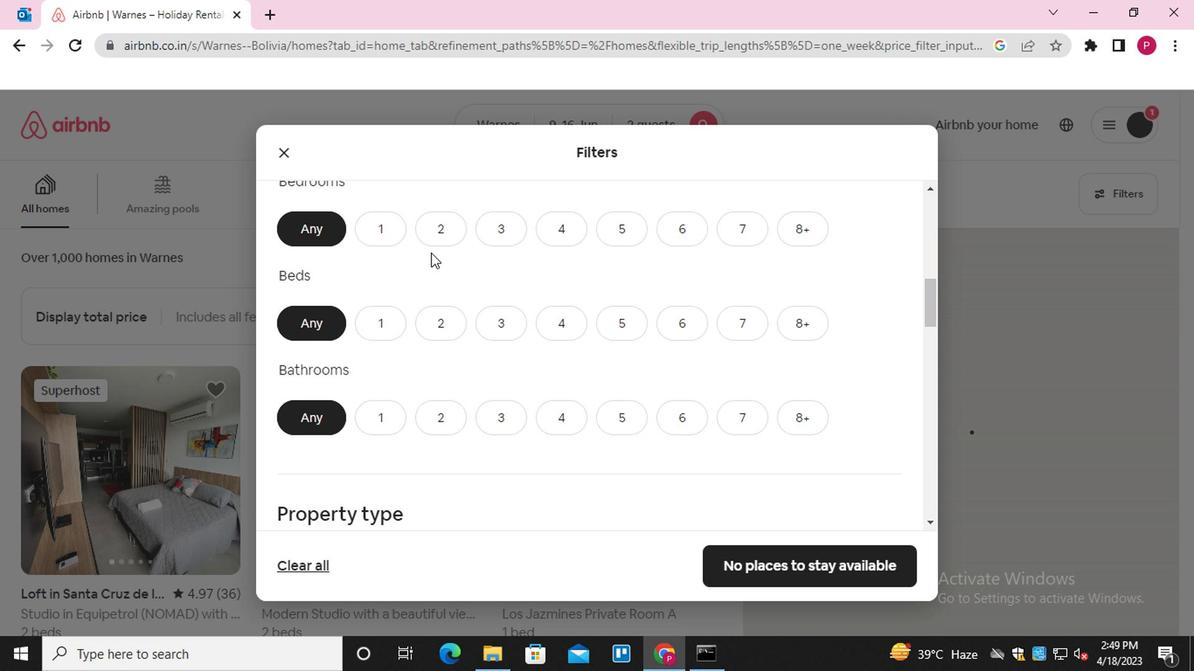 
Action: Mouse pressed left at (435, 235)
Screenshot: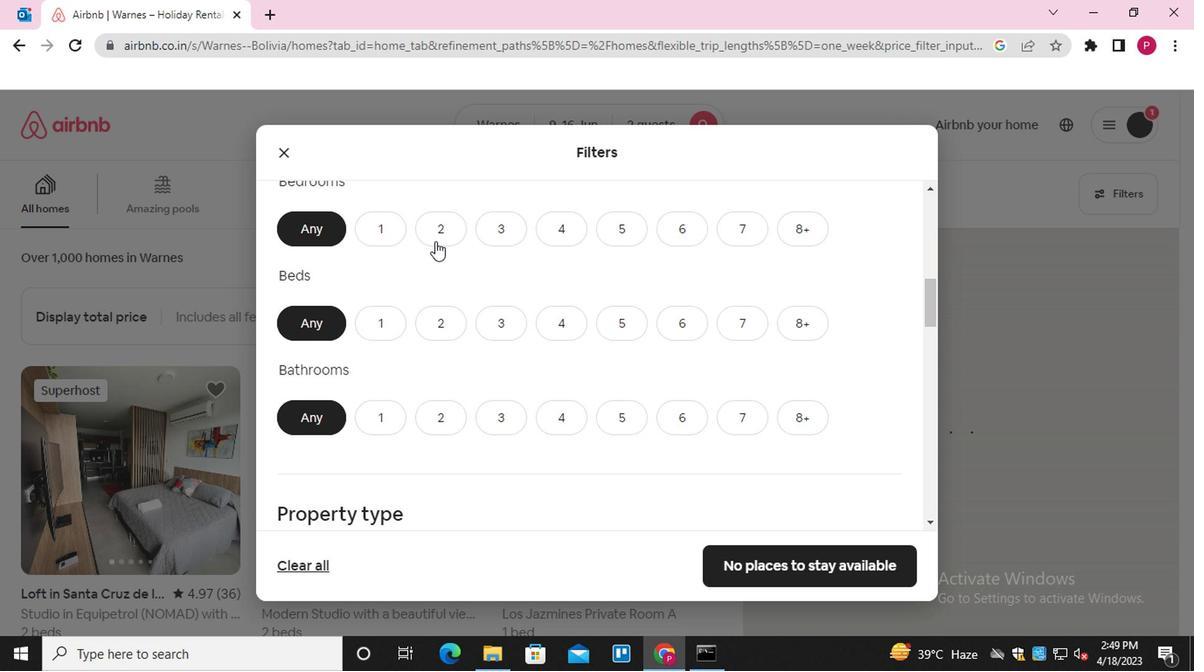 
Action: Mouse moved to (435, 319)
Screenshot: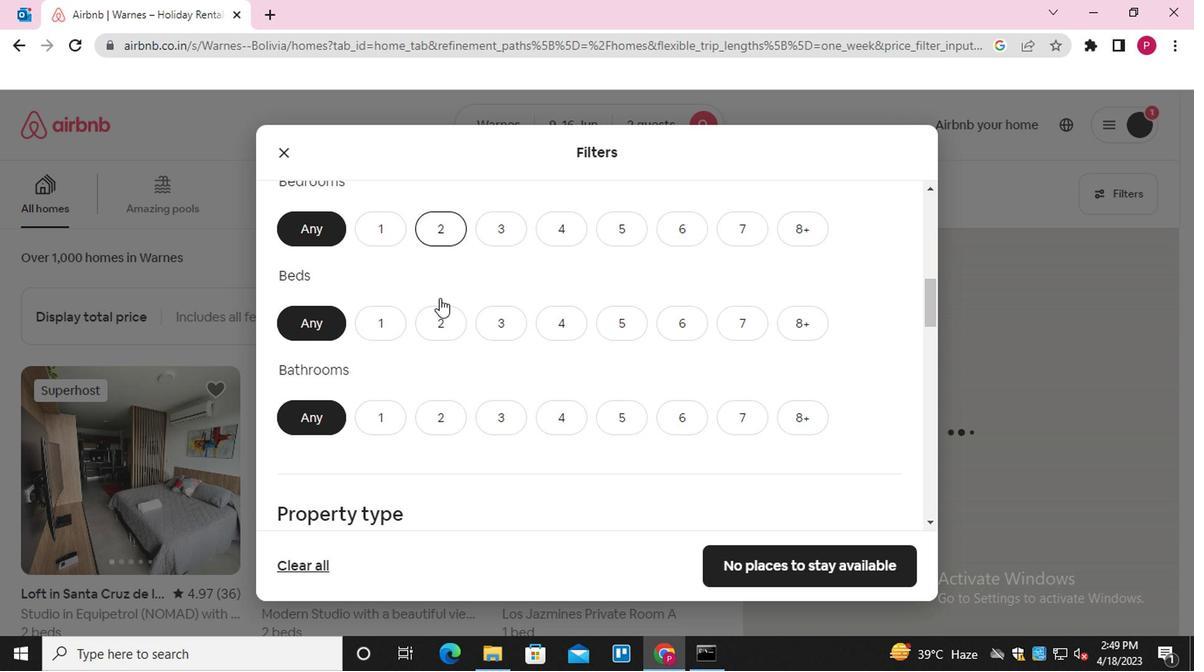 
Action: Mouse pressed left at (435, 319)
Screenshot: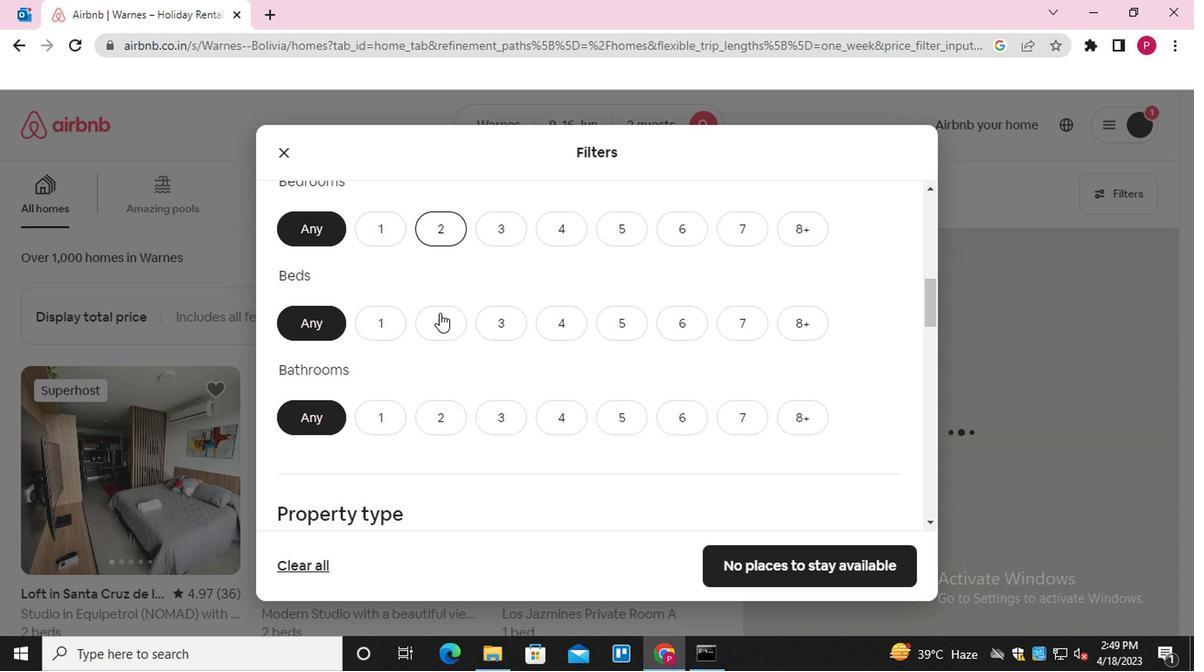 
Action: Mouse moved to (375, 421)
Screenshot: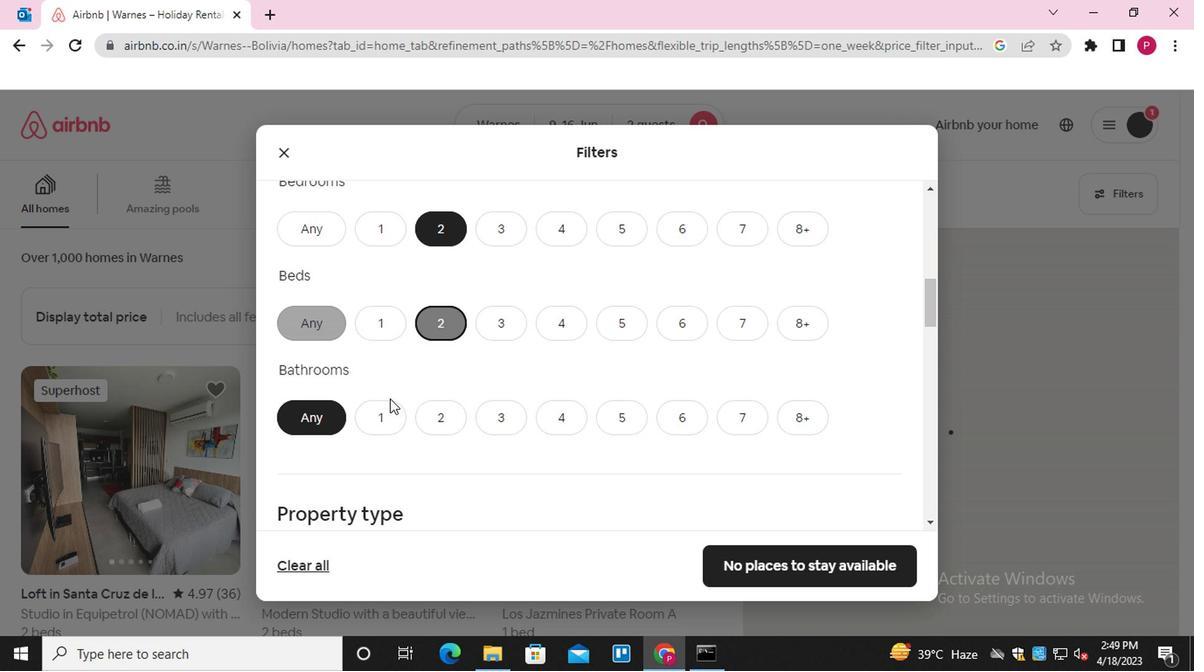 
Action: Mouse pressed left at (375, 421)
Screenshot: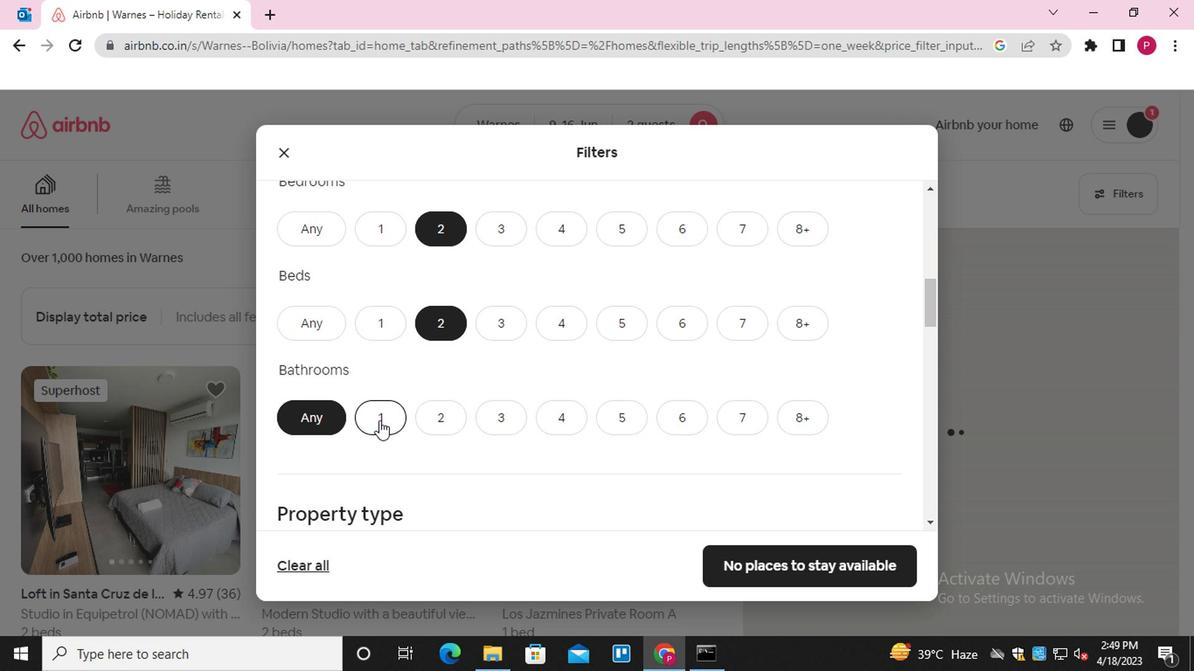 
Action: Mouse moved to (519, 490)
Screenshot: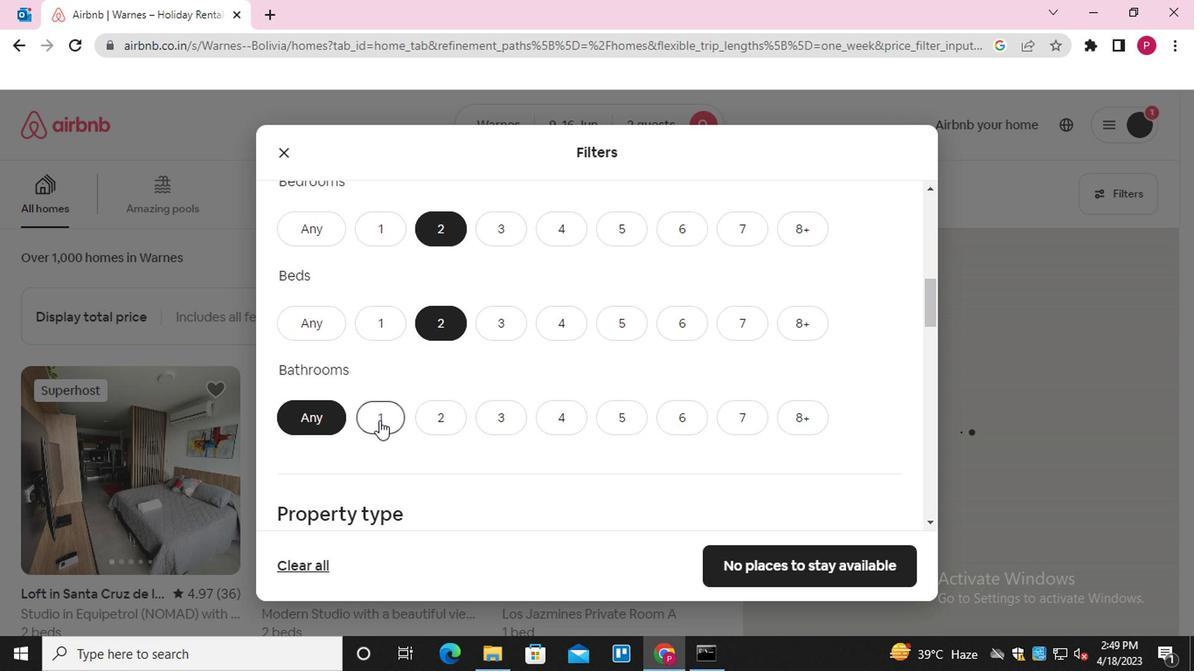 
Action: Mouse scrolled (519, 489) with delta (0, 0)
Screenshot: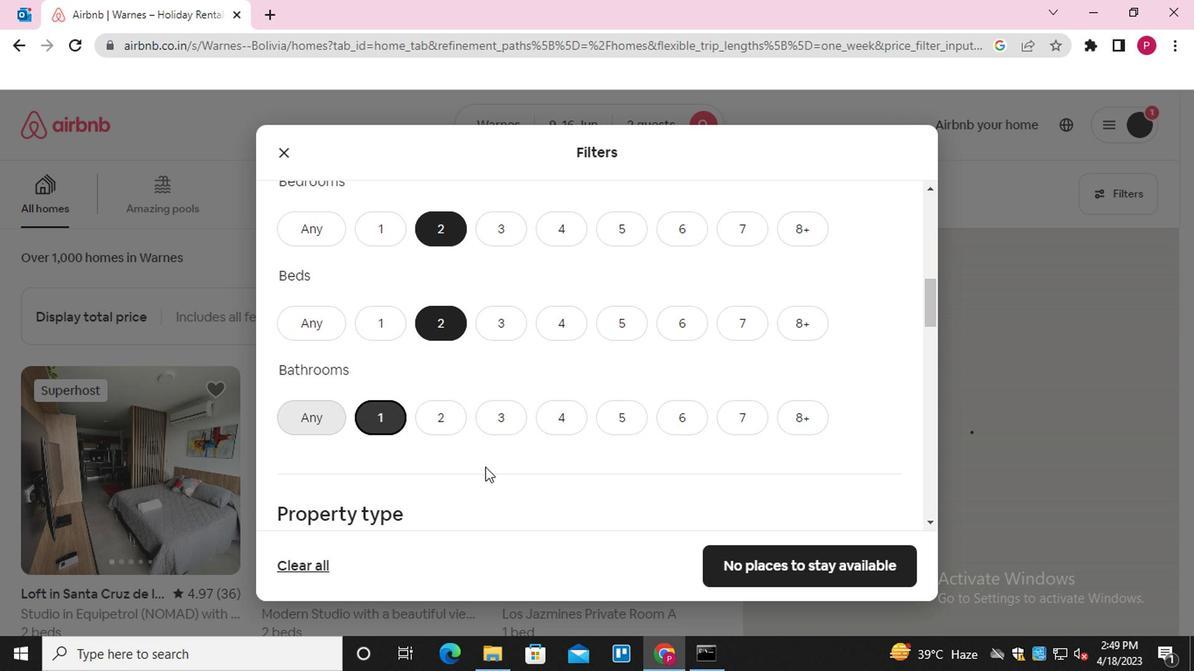 
Action: Mouse scrolled (519, 489) with delta (0, 0)
Screenshot: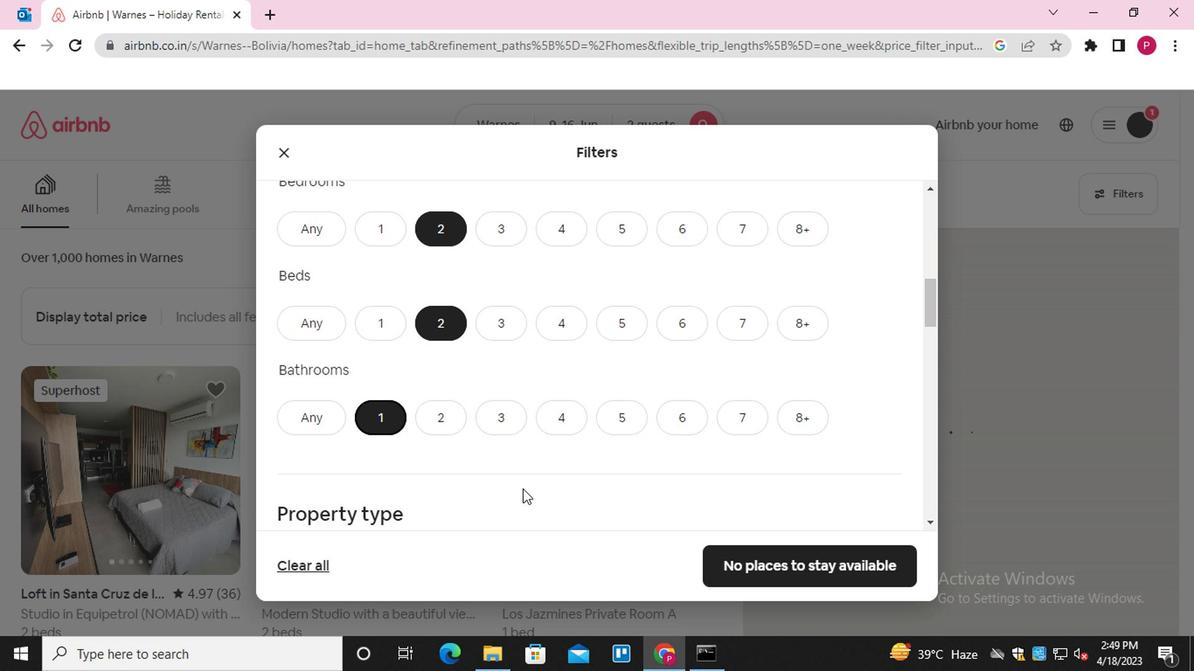 
Action: Mouse scrolled (519, 489) with delta (0, 0)
Screenshot: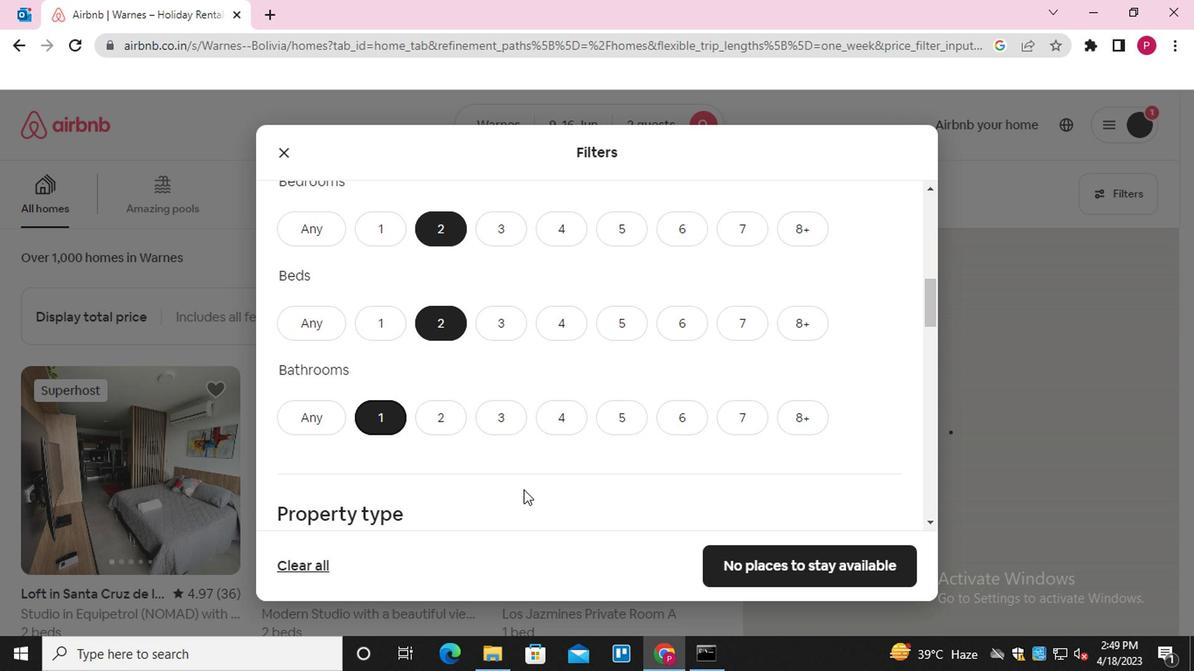 
Action: Mouse moved to (473, 347)
Screenshot: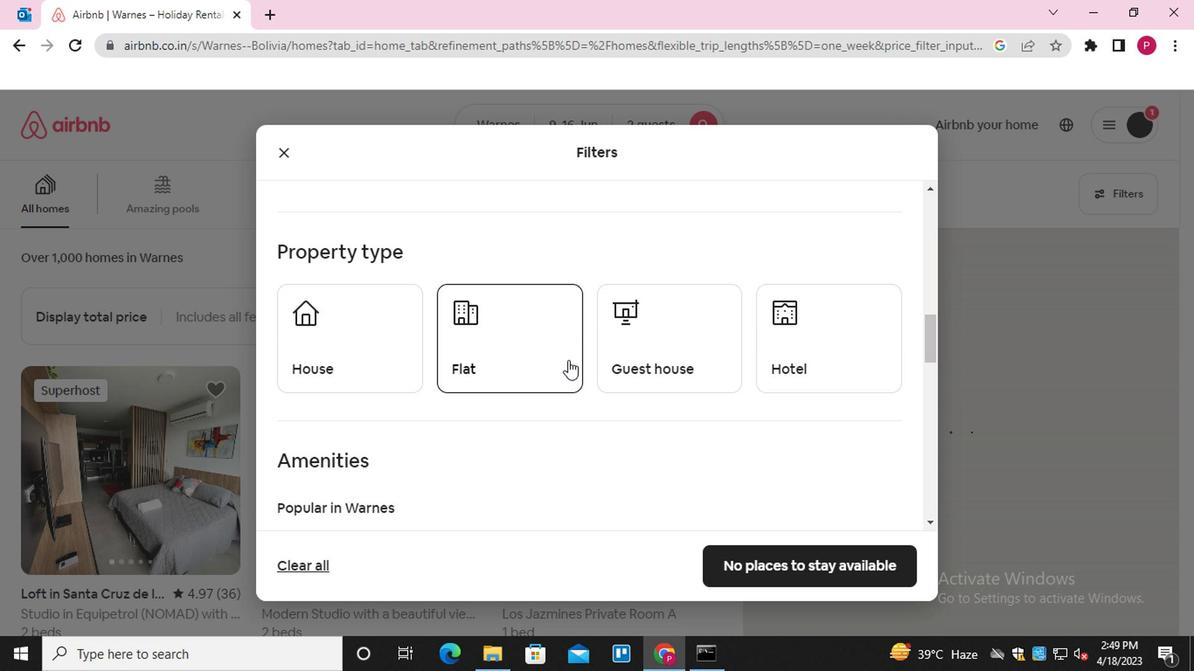 
Action: Mouse pressed left at (473, 347)
Screenshot: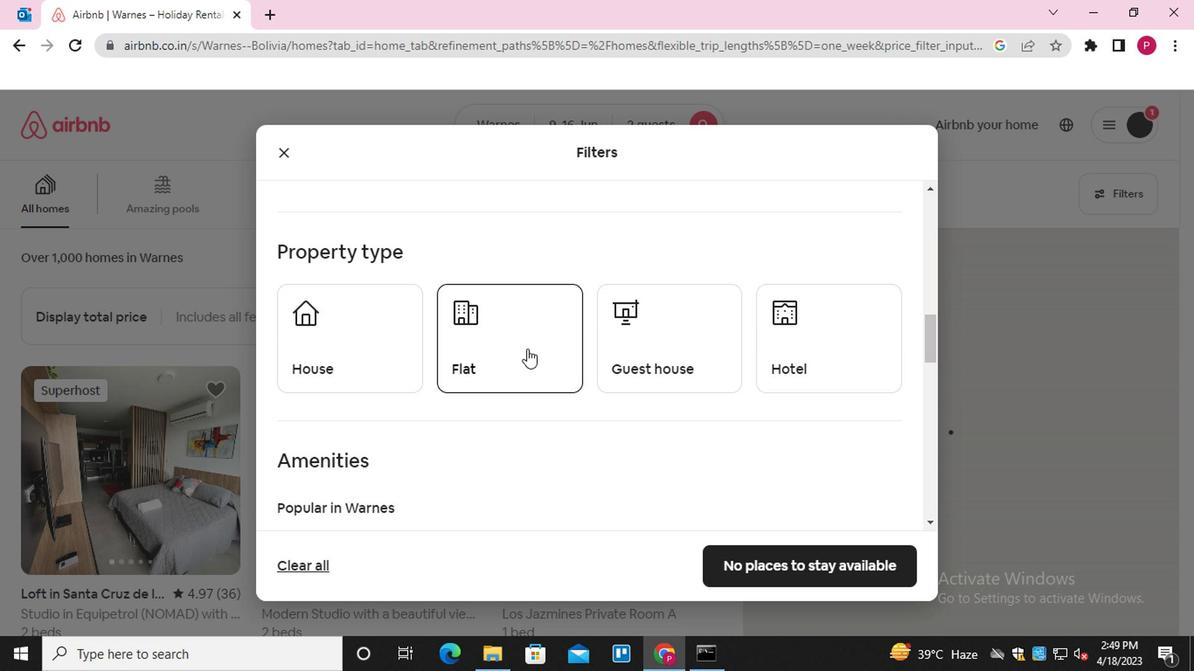 
Action: Mouse moved to (469, 463)
Screenshot: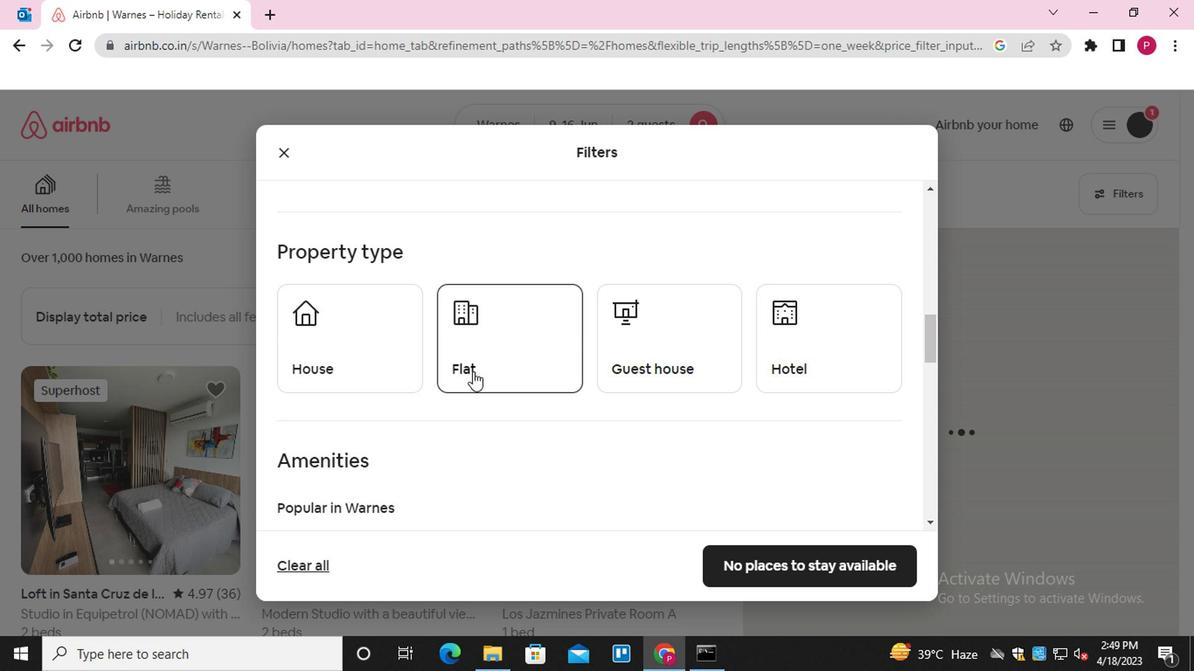 
Action: Mouse scrolled (469, 462) with delta (0, -1)
Screenshot: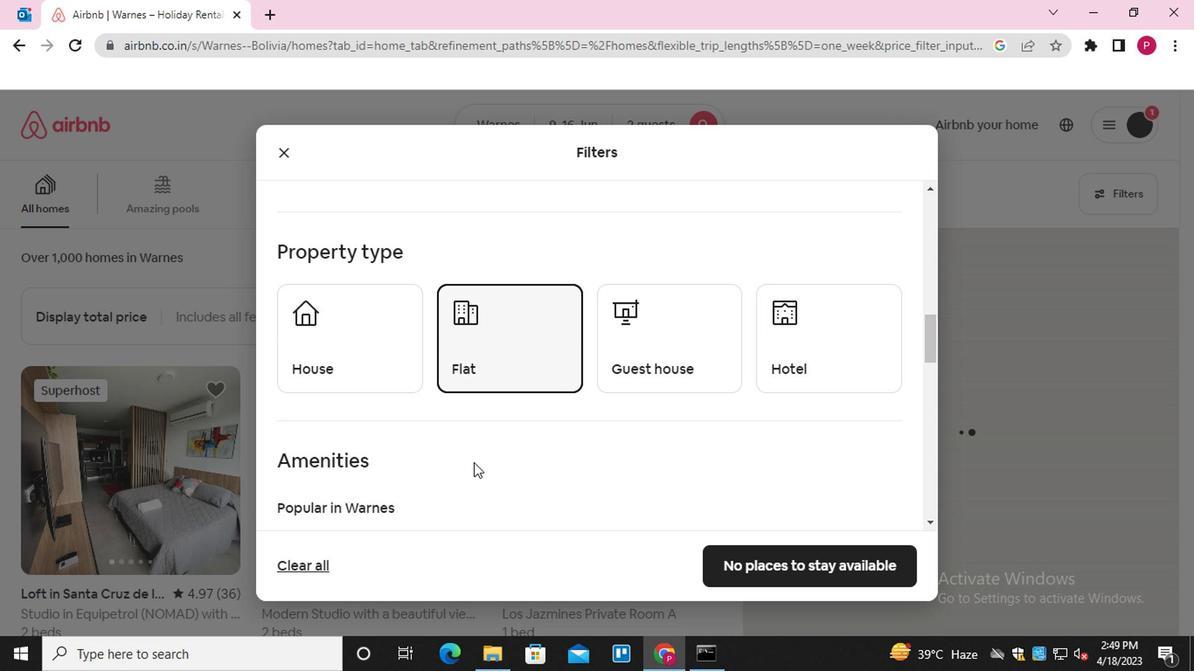 
Action: Mouse scrolled (469, 462) with delta (0, -1)
Screenshot: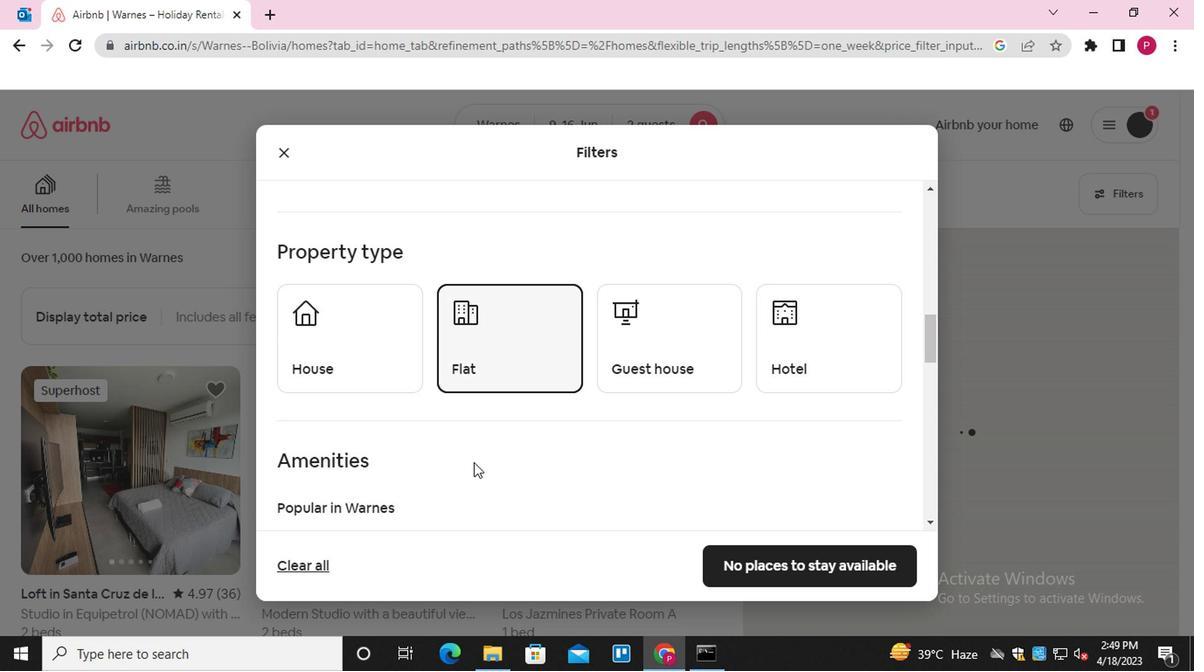 
Action: Mouse scrolled (469, 462) with delta (0, -1)
Screenshot: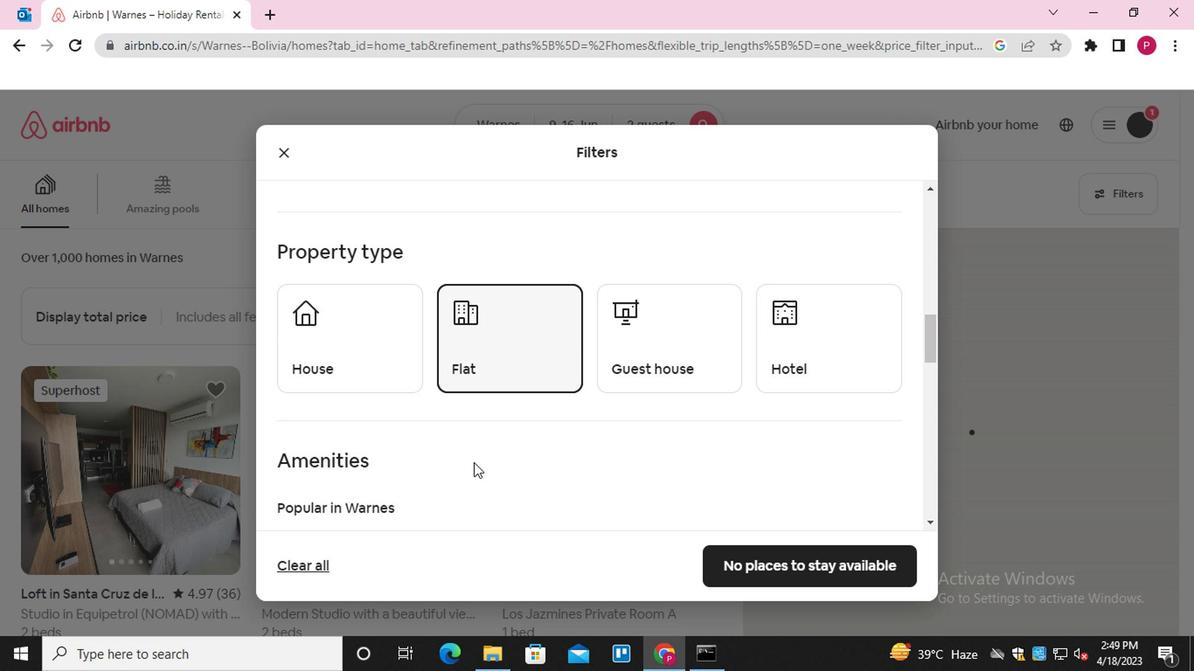 
Action: Mouse moved to (459, 470)
Screenshot: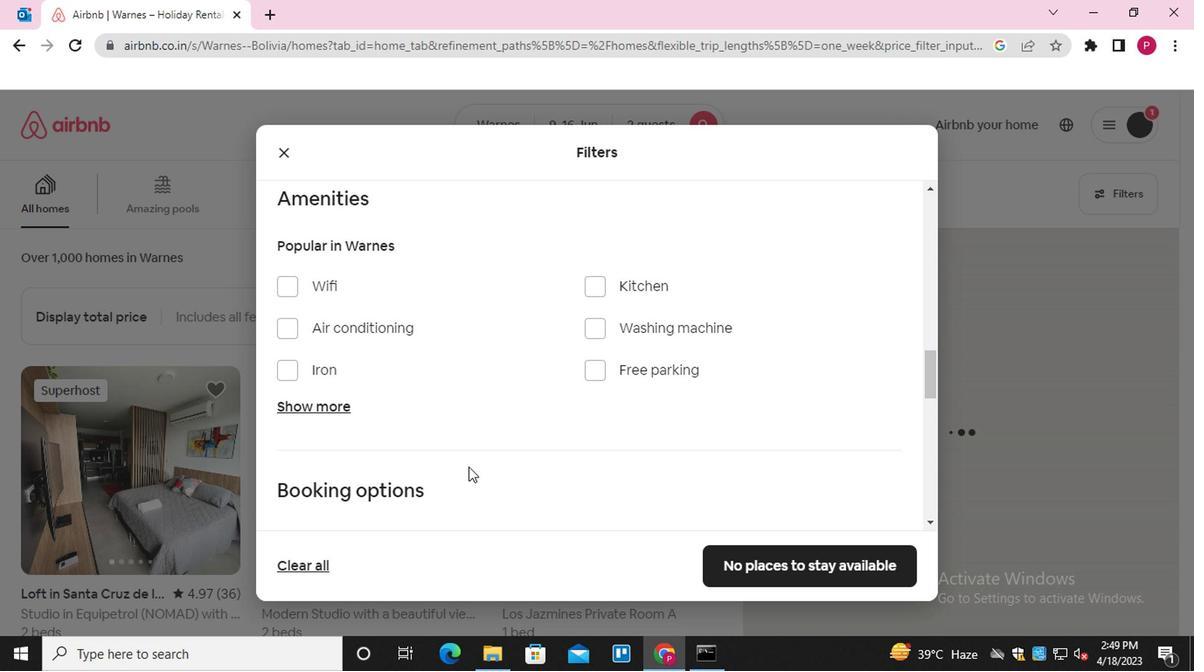 
Action: Mouse scrolled (459, 469) with delta (0, 0)
Screenshot: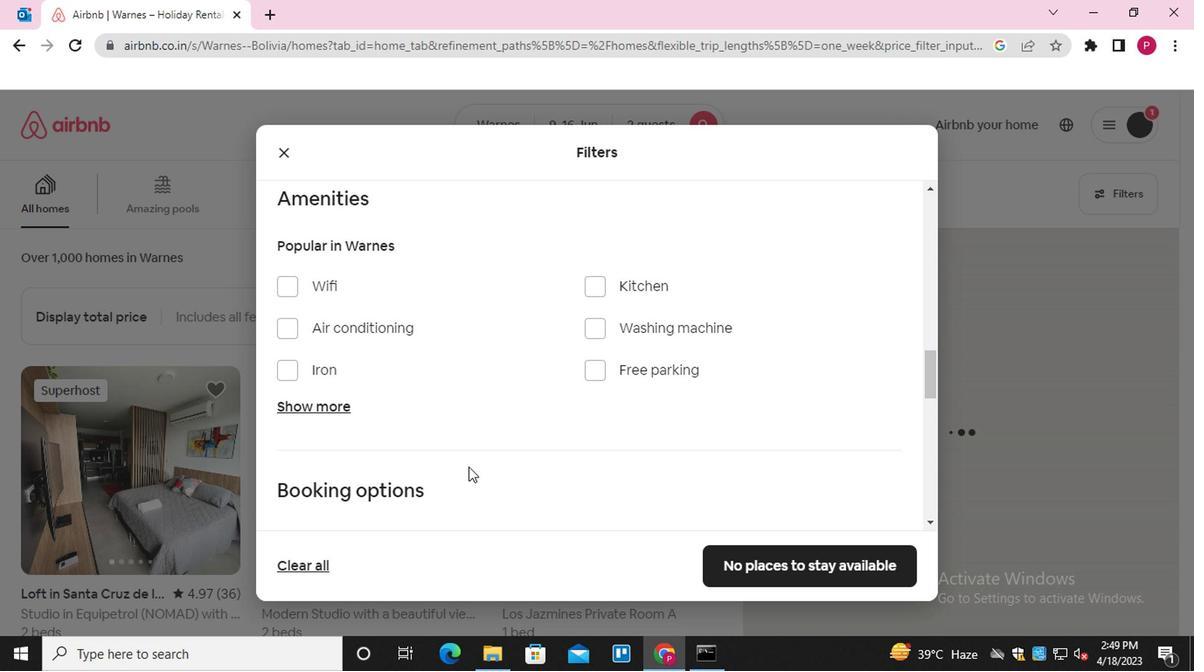 
Action: Mouse scrolled (459, 469) with delta (0, 0)
Screenshot: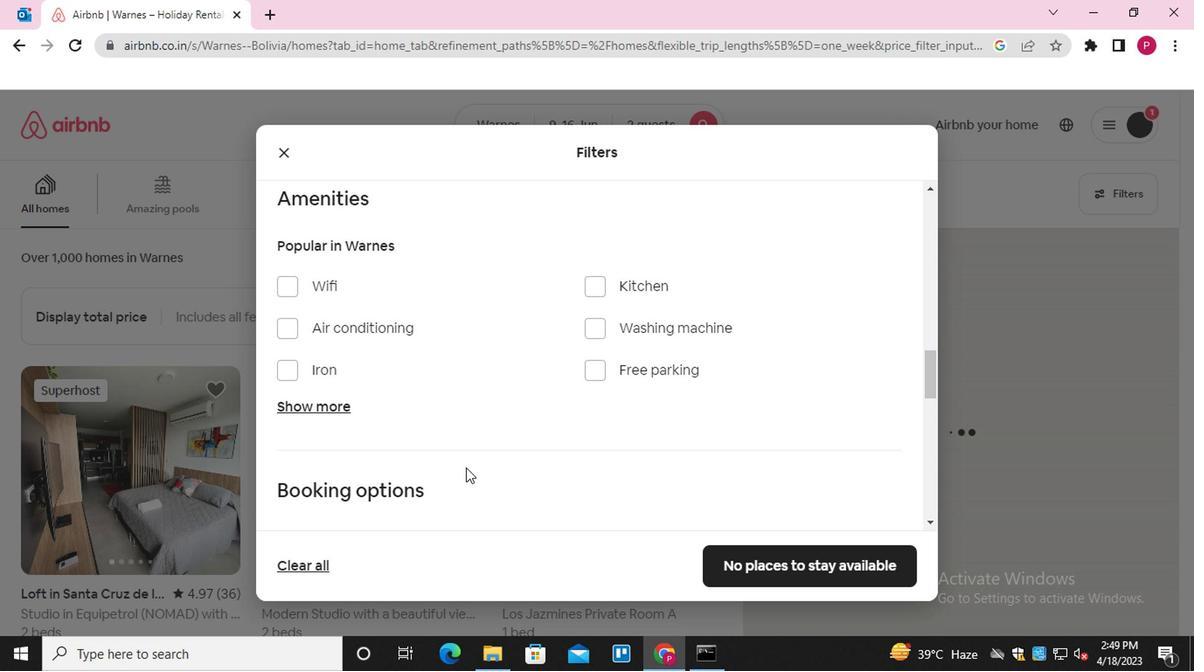 
Action: Mouse scrolled (459, 469) with delta (0, 0)
Screenshot: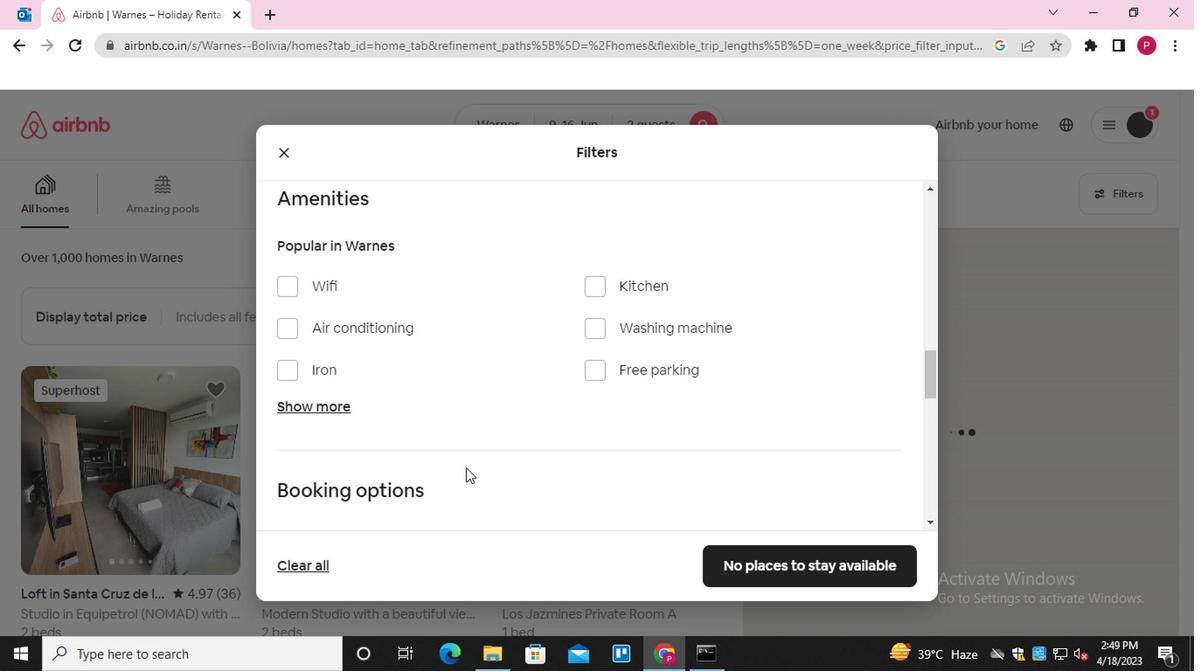 
Action: Mouse moved to (854, 355)
Screenshot: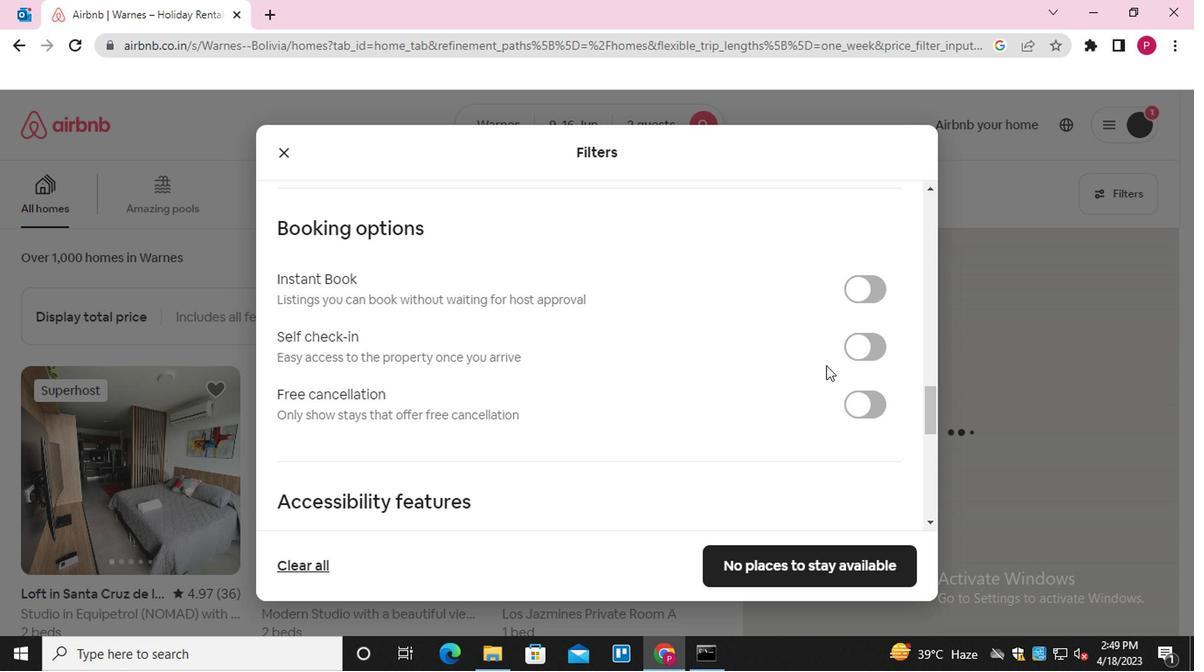 
Action: Mouse pressed left at (854, 355)
Screenshot: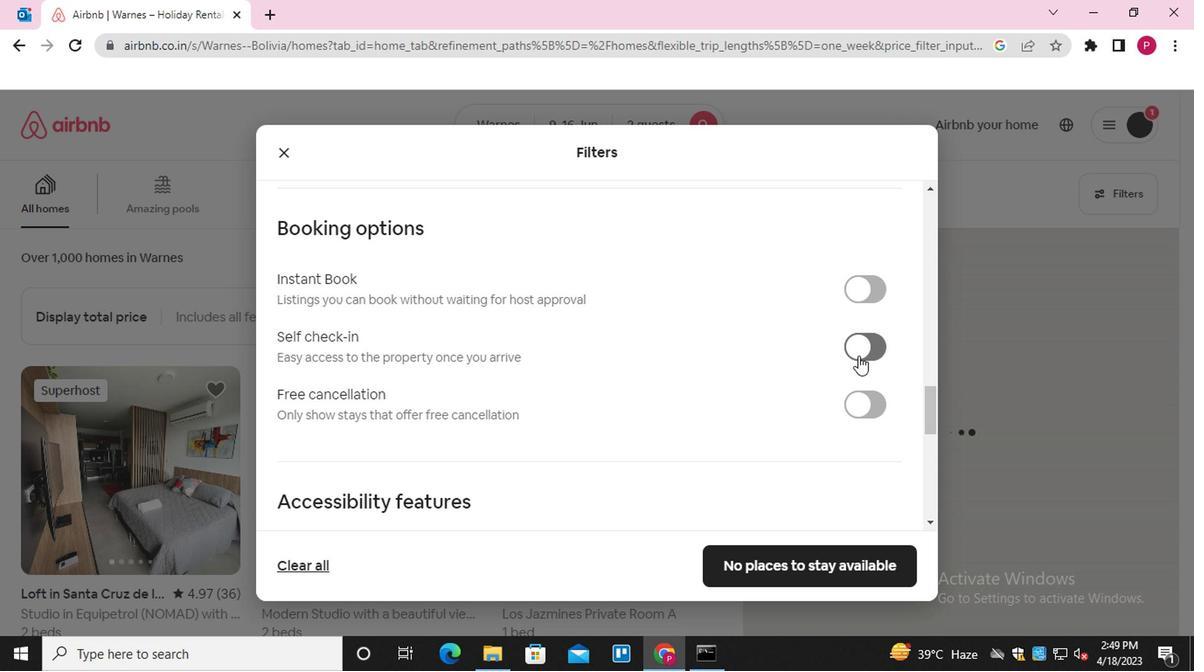 
Action: Mouse moved to (468, 411)
Screenshot: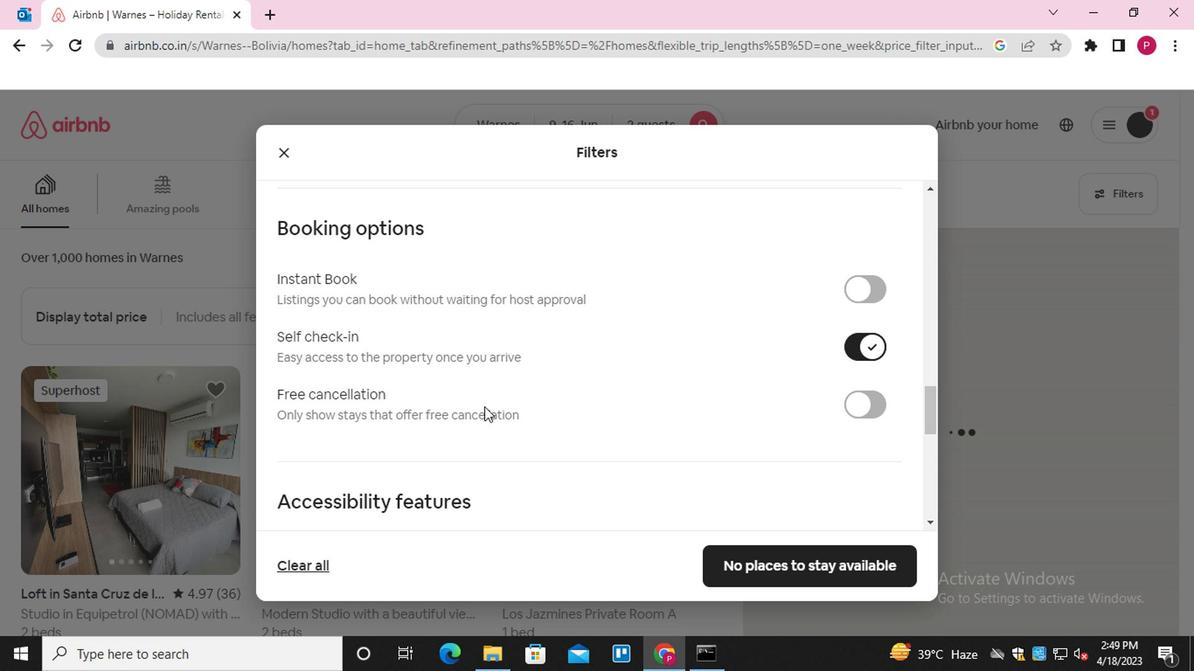 
Action: Mouse scrolled (468, 409) with delta (0, -1)
Screenshot: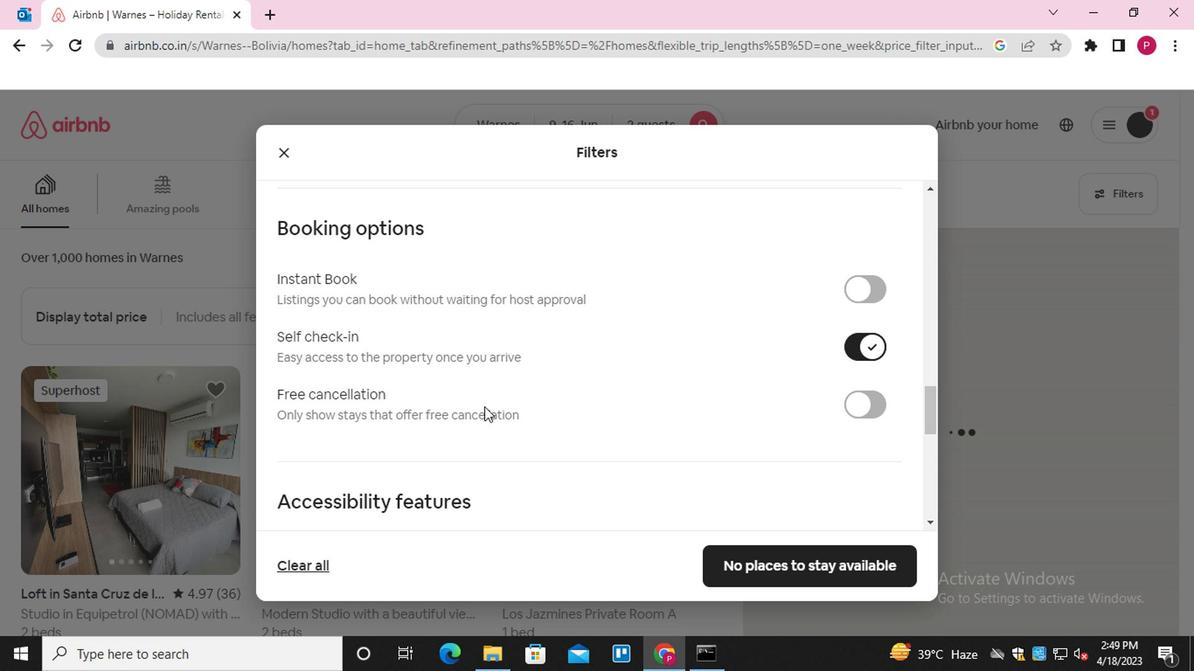 
Action: Mouse scrolled (468, 409) with delta (0, -1)
Screenshot: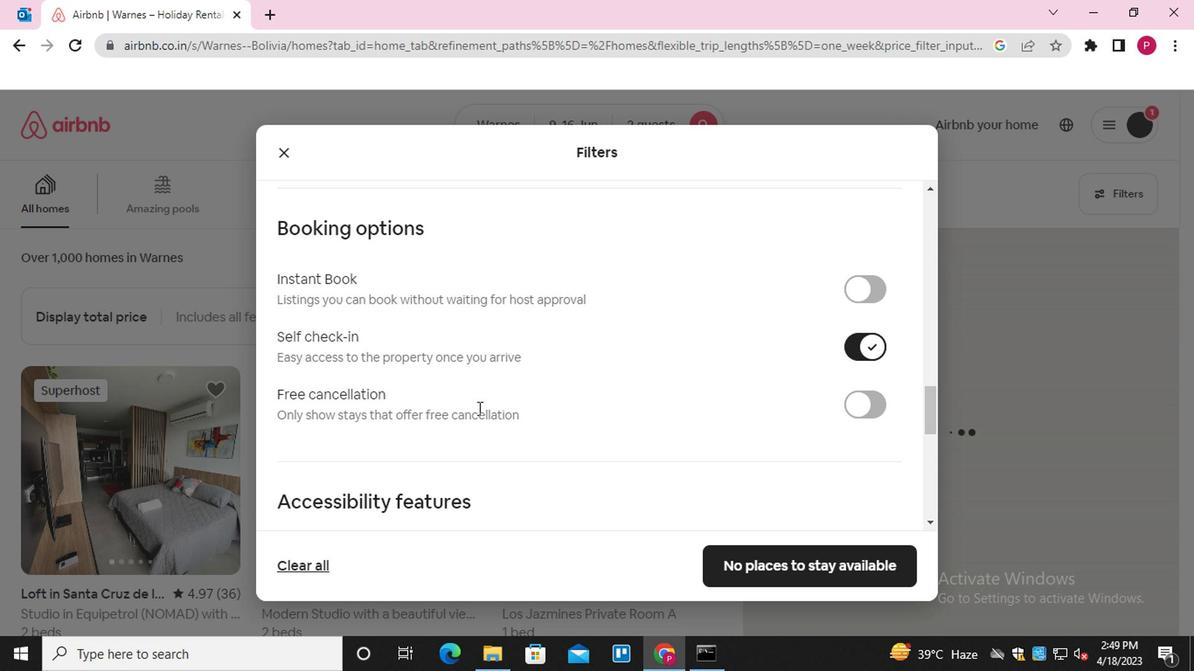 
Action: Mouse moved to (467, 411)
Screenshot: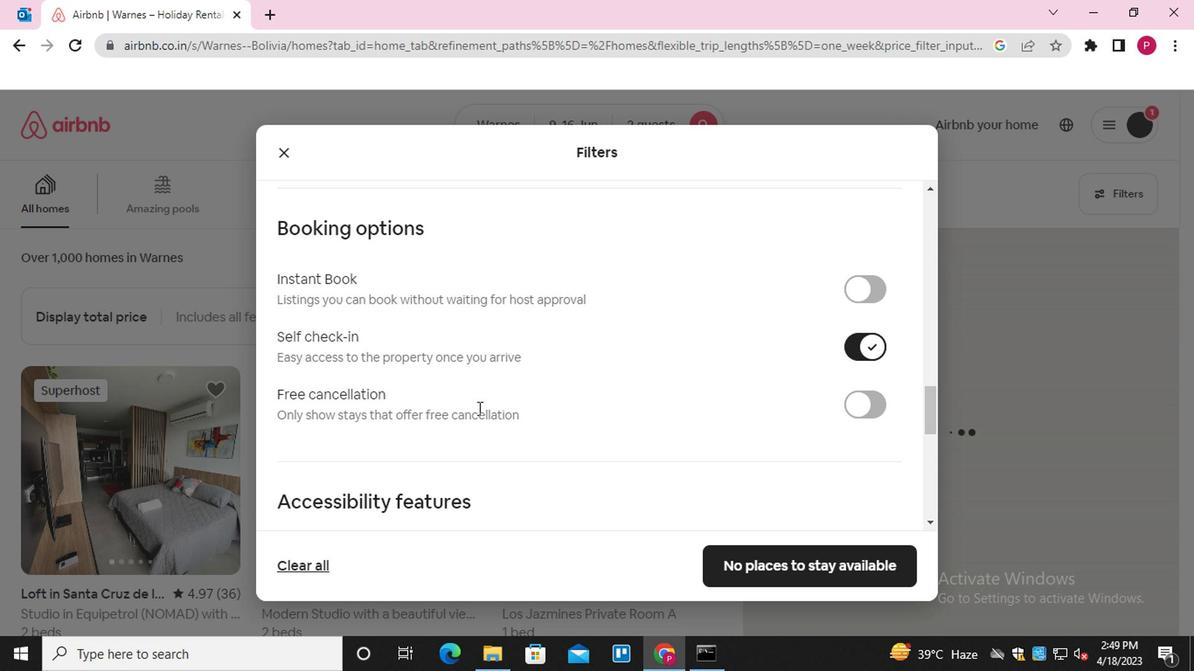 
Action: Mouse scrolled (467, 411) with delta (0, 0)
Screenshot: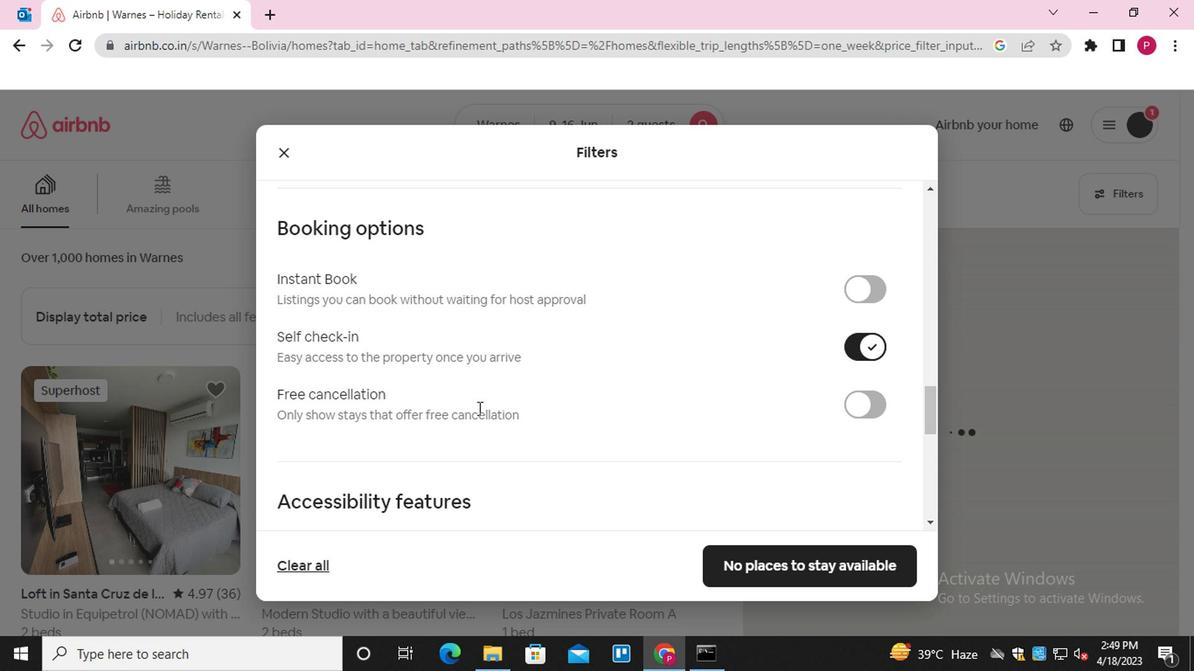 
Action: Mouse scrolled (467, 411) with delta (0, 0)
Screenshot: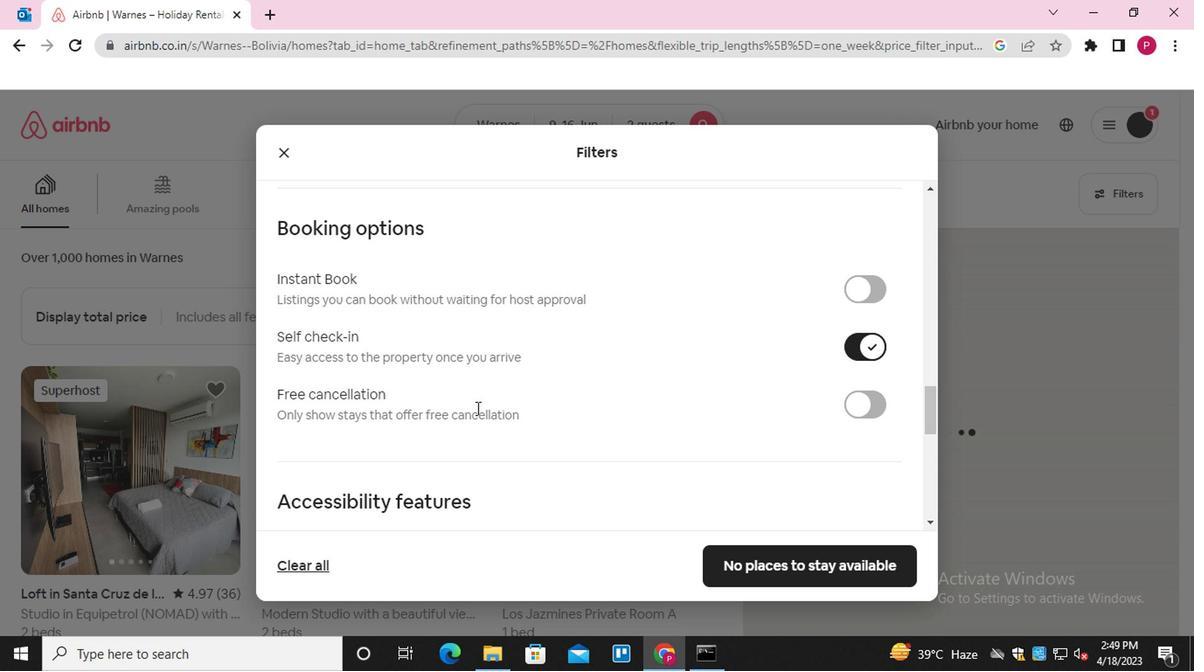 
Action: Mouse scrolled (467, 411) with delta (0, 0)
Screenshot: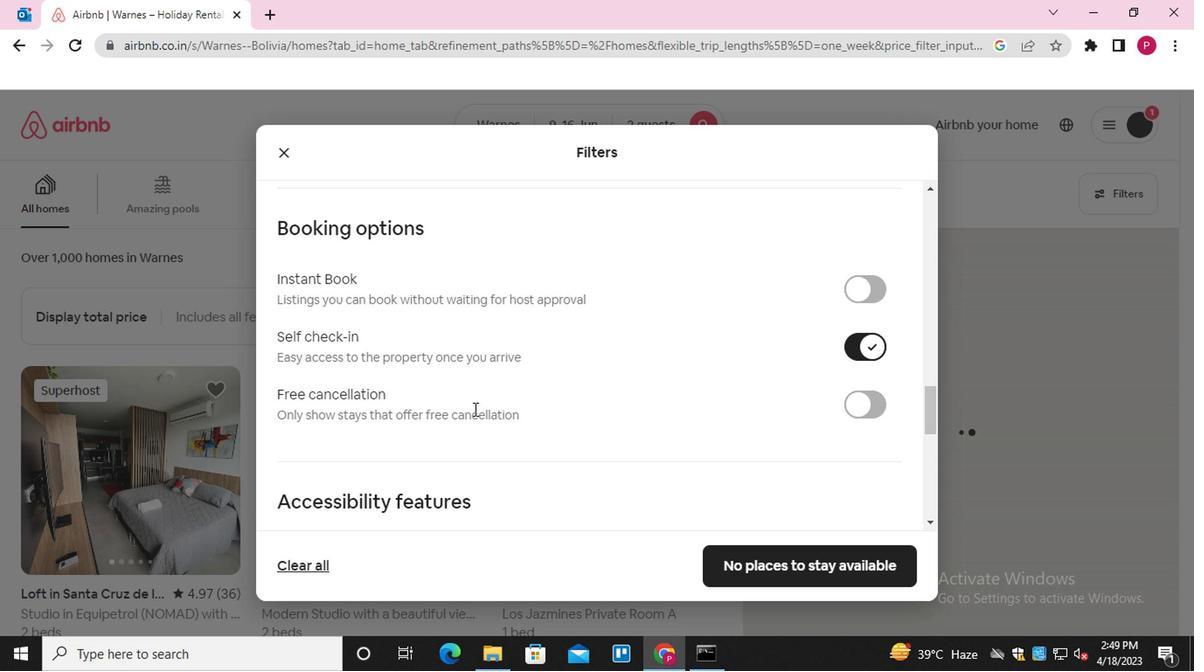 
Action: Mouse moved to (467, 413)
Screenshot: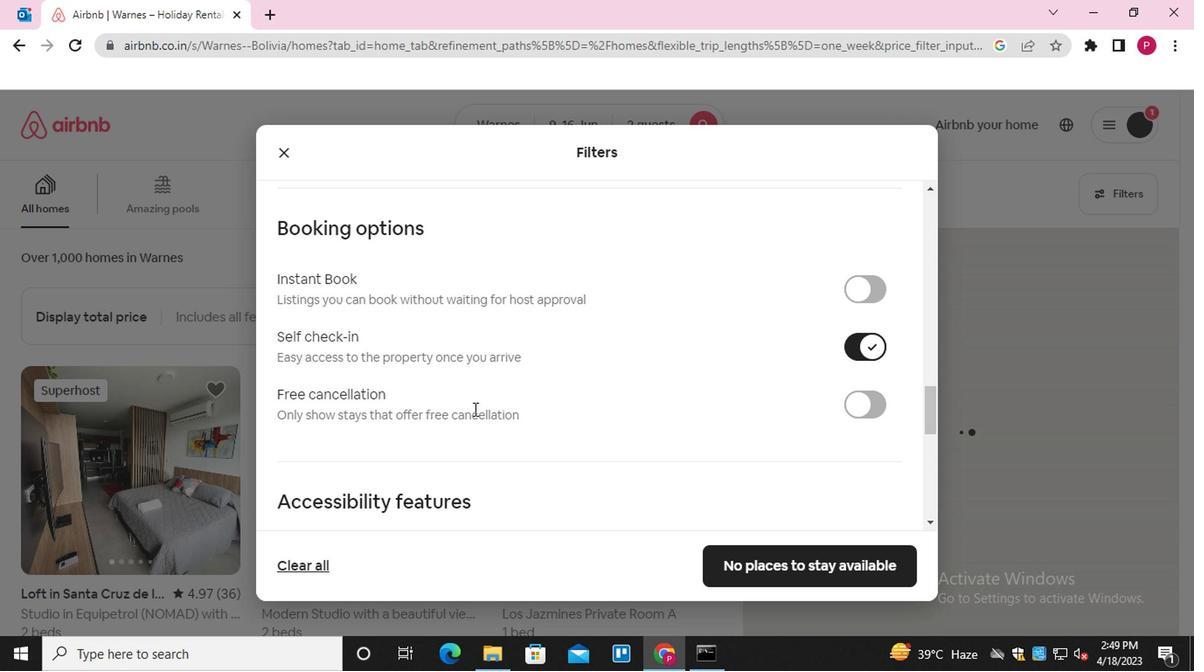 
Action: Mouse scrolled (467, 413) with delta (0, 0)
Screenshot: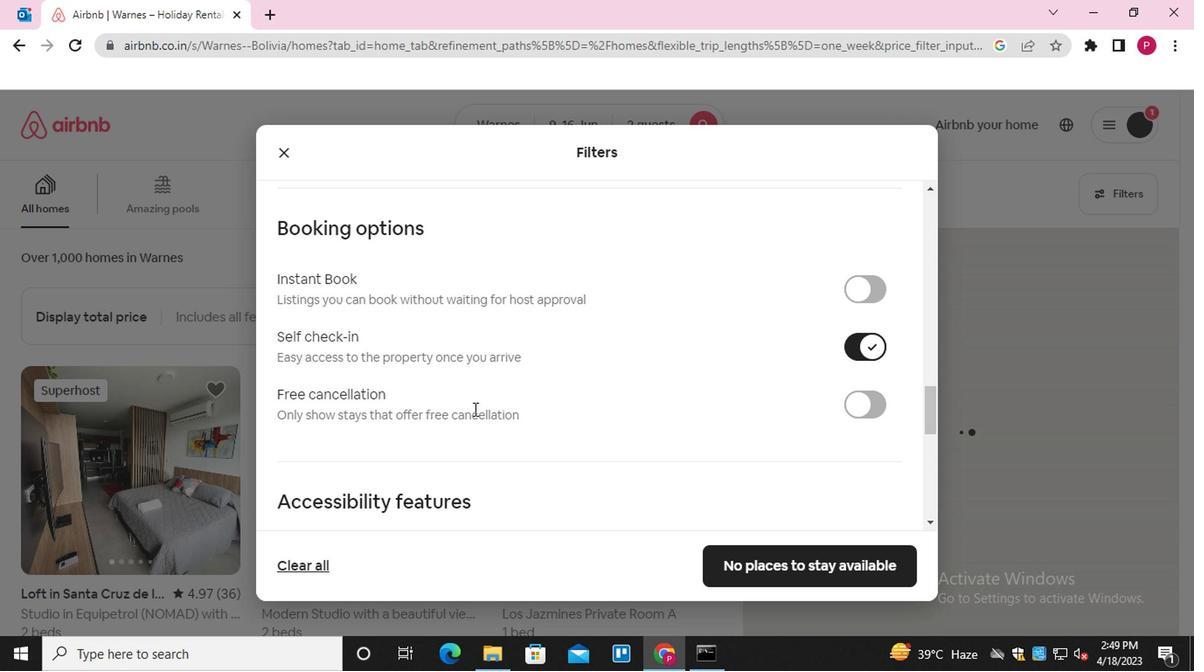 
Action: Mouse moved to (298, 475)
Screenshot: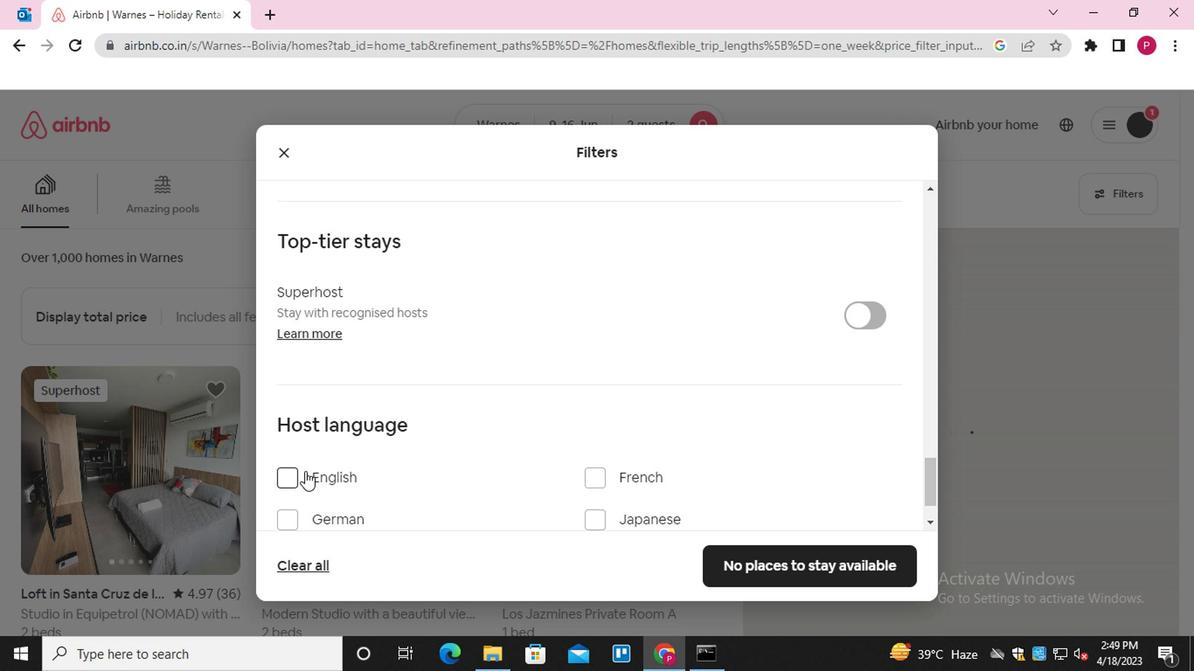
Action: Mouse pressed left at (298, 475)
Screenshot: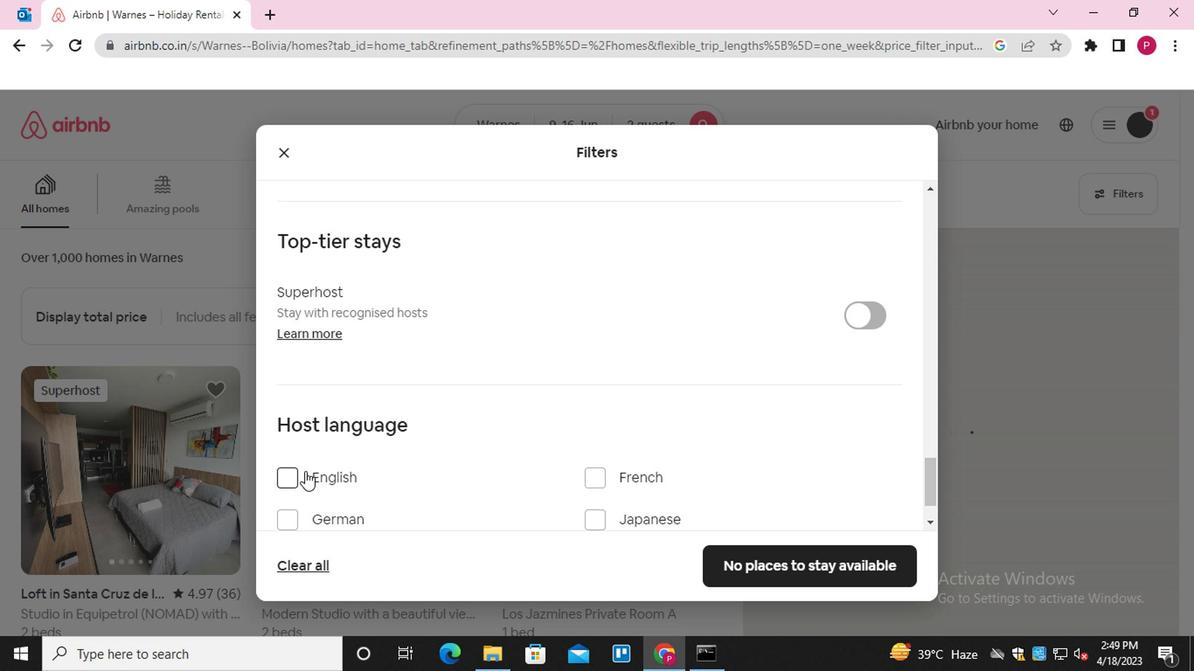 
Action: Mouse moved to (780, 564)
Screenshot: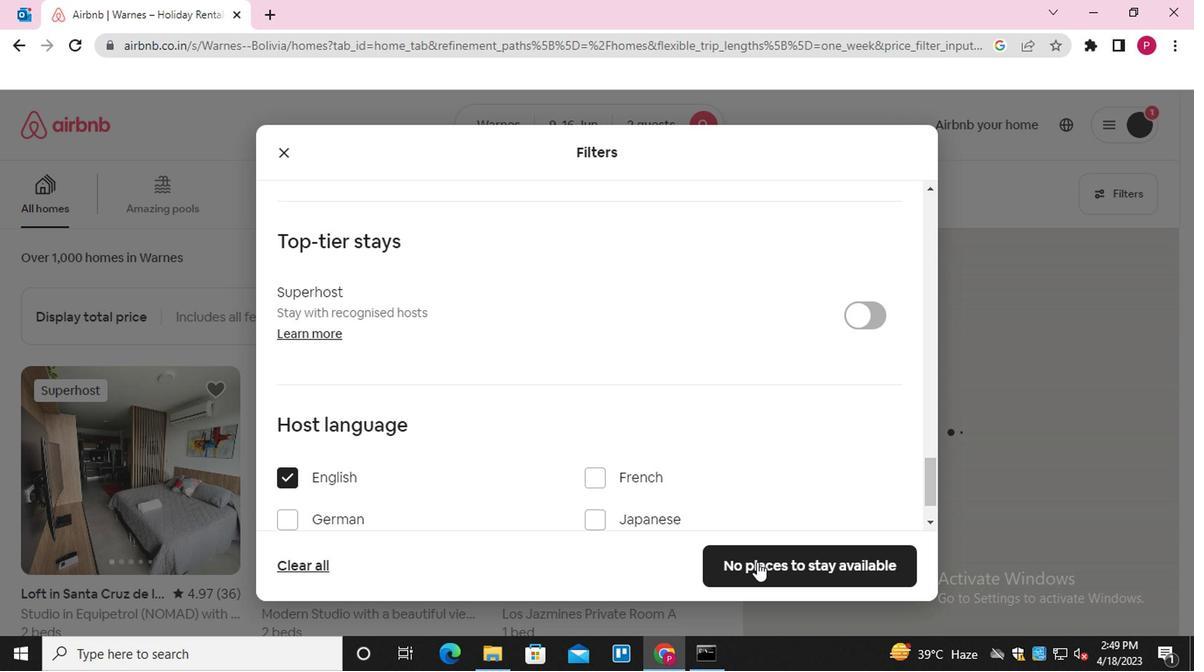 
Action: Mouse pressed left at (780, 564)
Screenshot: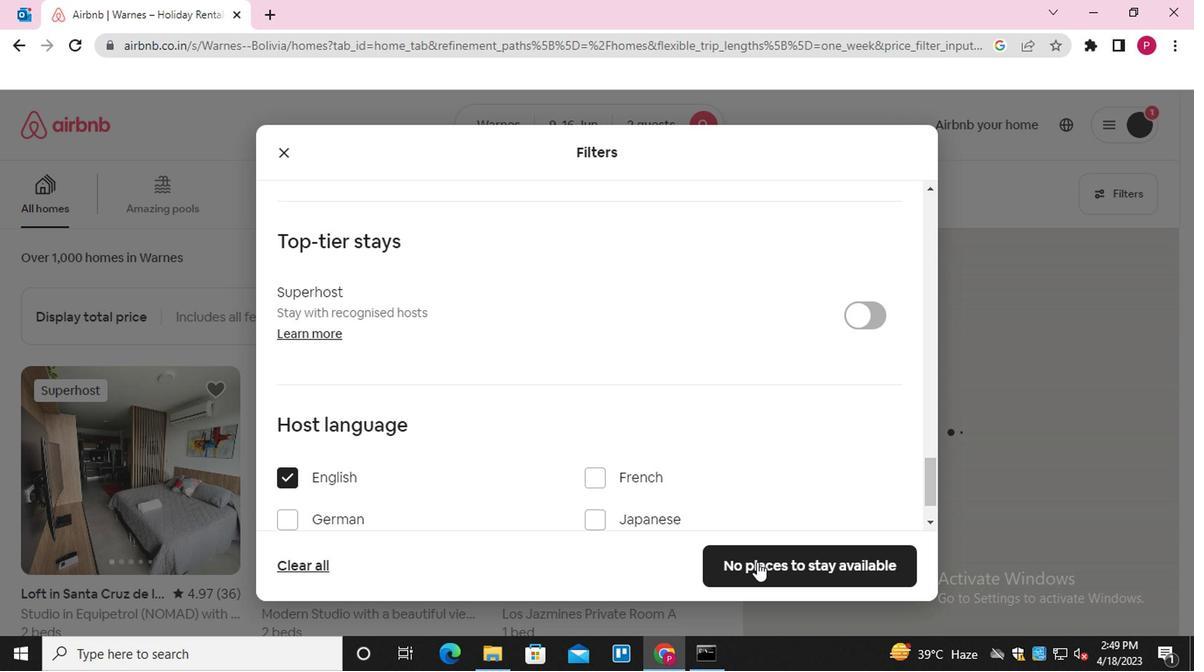 
Action: Mouse moved to (552, 434)
Screenshot: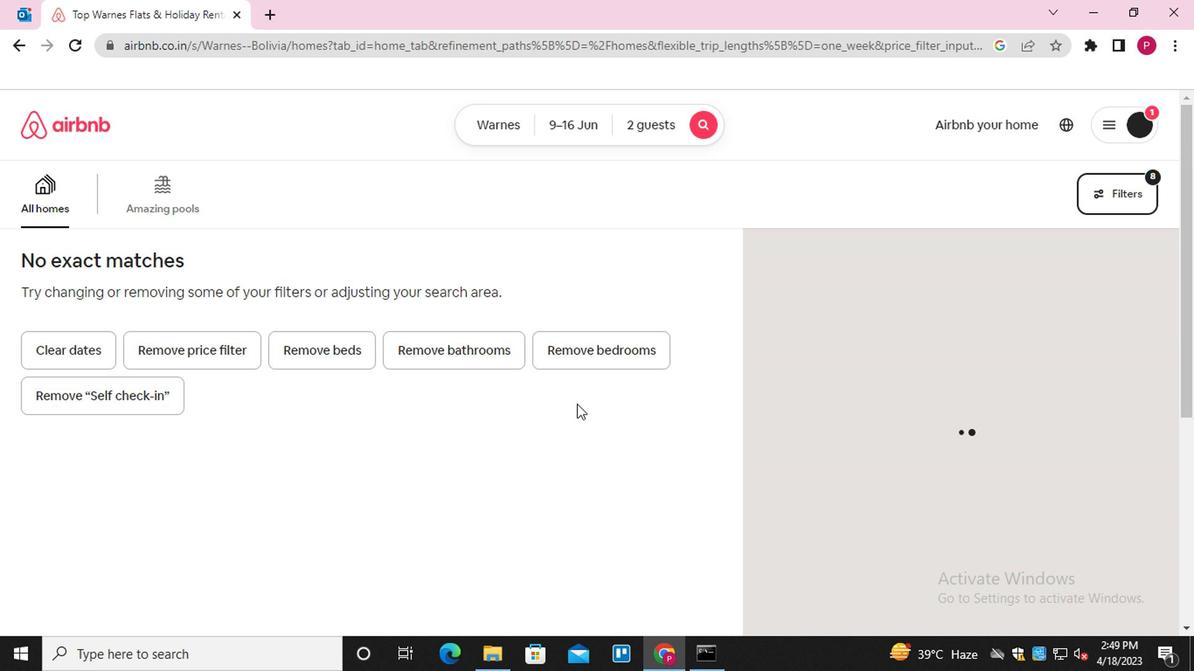 
